 Task: Look for space in Nsanje, Malawi from 8th June, 2023 to 19th June, 2023 for 1 adult in price range Rs.5000 to Rs.12000. Place can be shared room with 1  bedroom having 1 bed and 1 bathroom. Property type can be house, flat, guest house, hotel. Booking option can be shelf check-in. Required host language is English.
Action: Mouse moved to (467, 99)
Screenshot: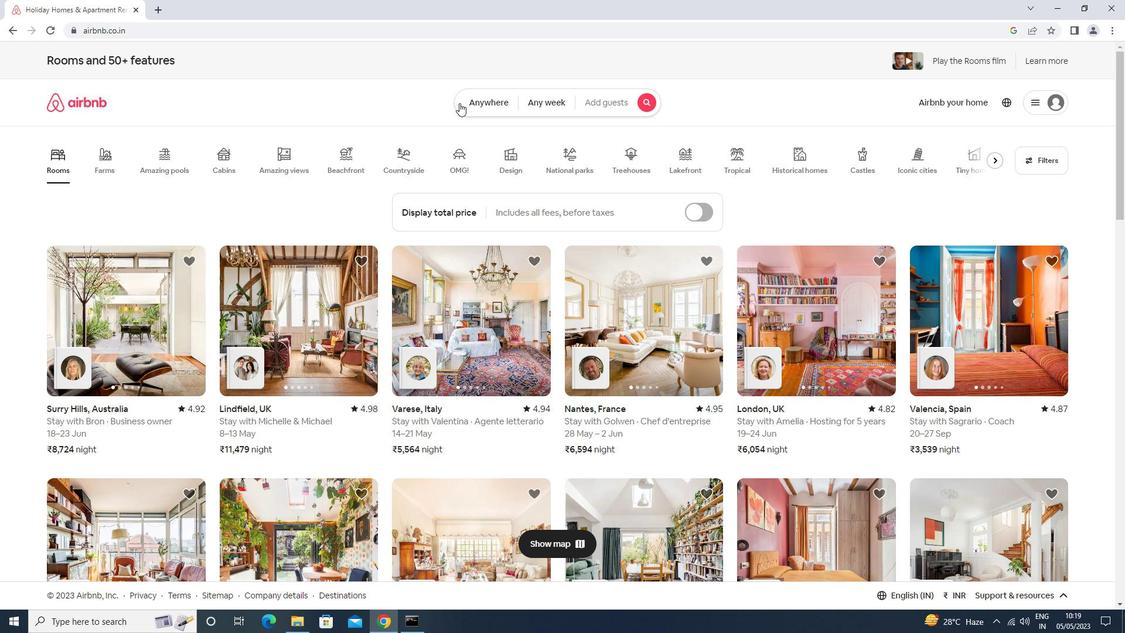 
Action: Mouse pressed left at (467, 99)
Screenshot: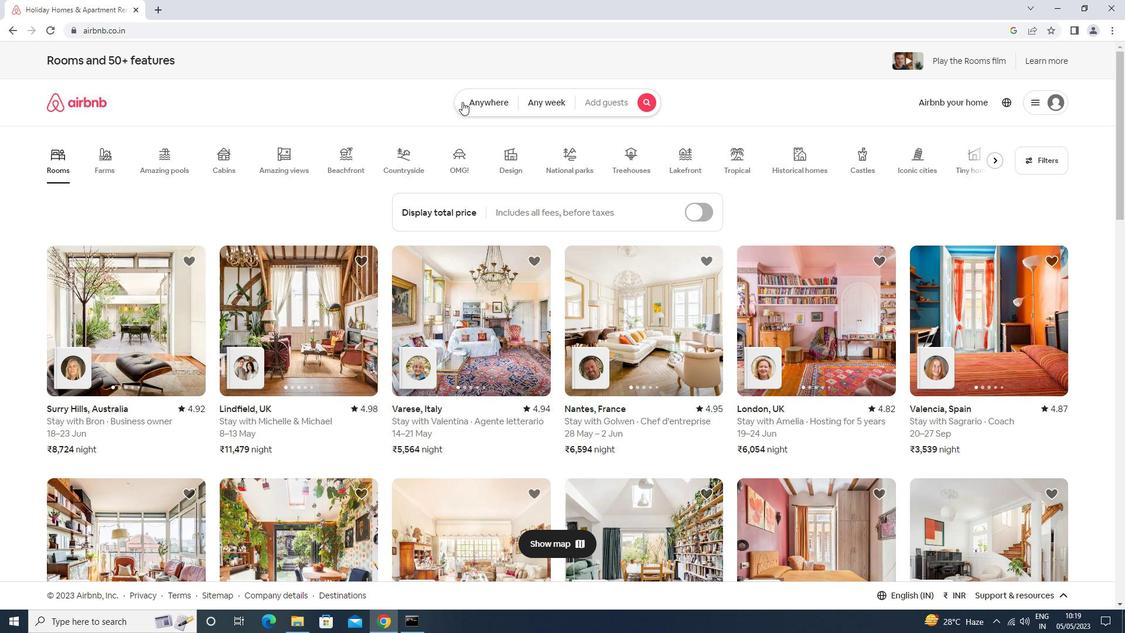 
Action: Mouse moved to (399, 153)
Screenshot: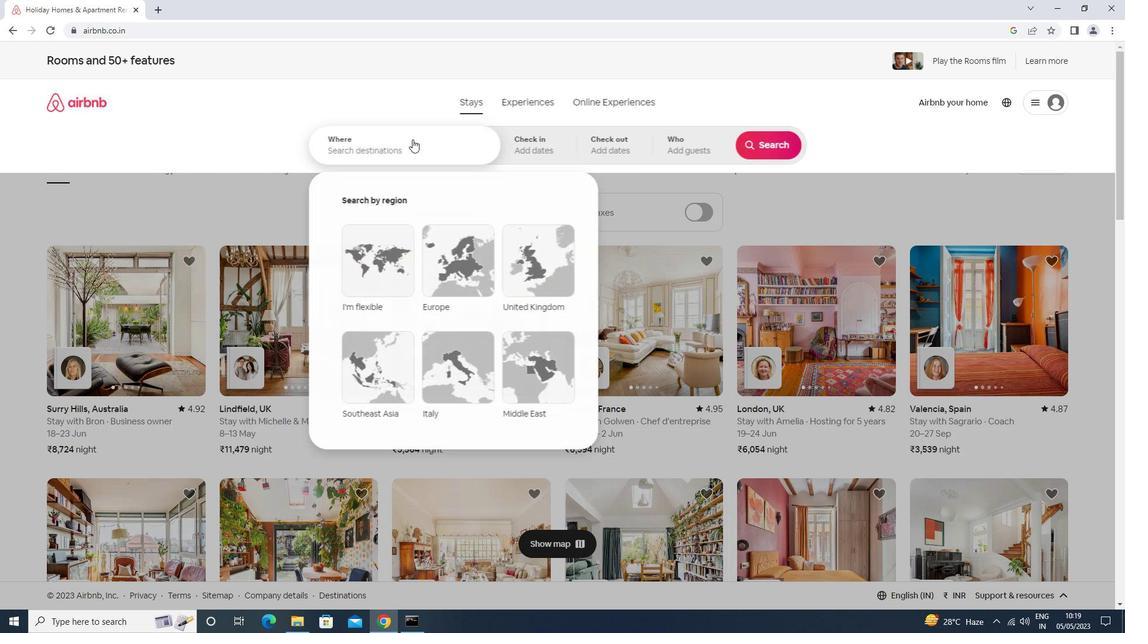 
Action: Mouse pressed left at (399, 153)
Screenshot: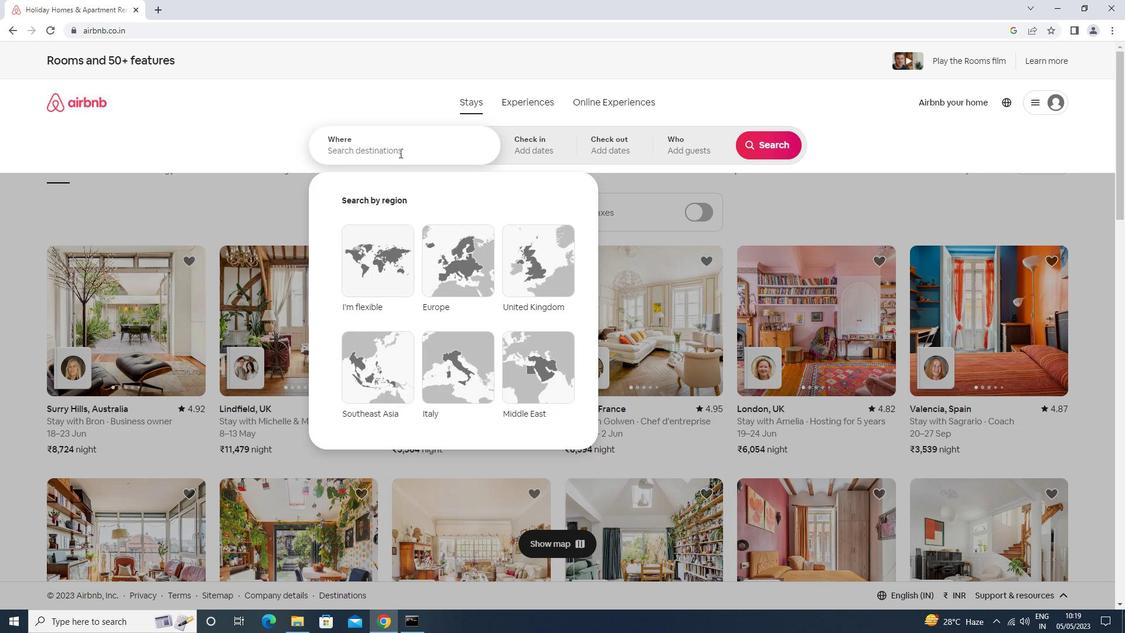 
Action: Mouse moved to (399, 153)
Screenshot: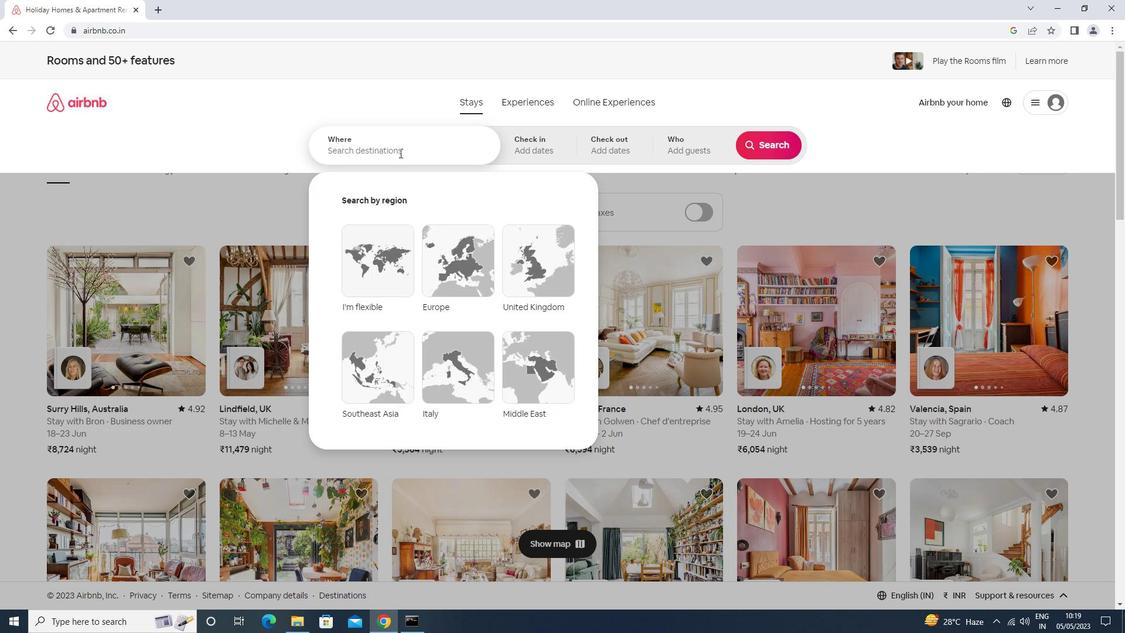 
Action: Key pressed nsanje<Key.down><Key.enter>
Screenshot: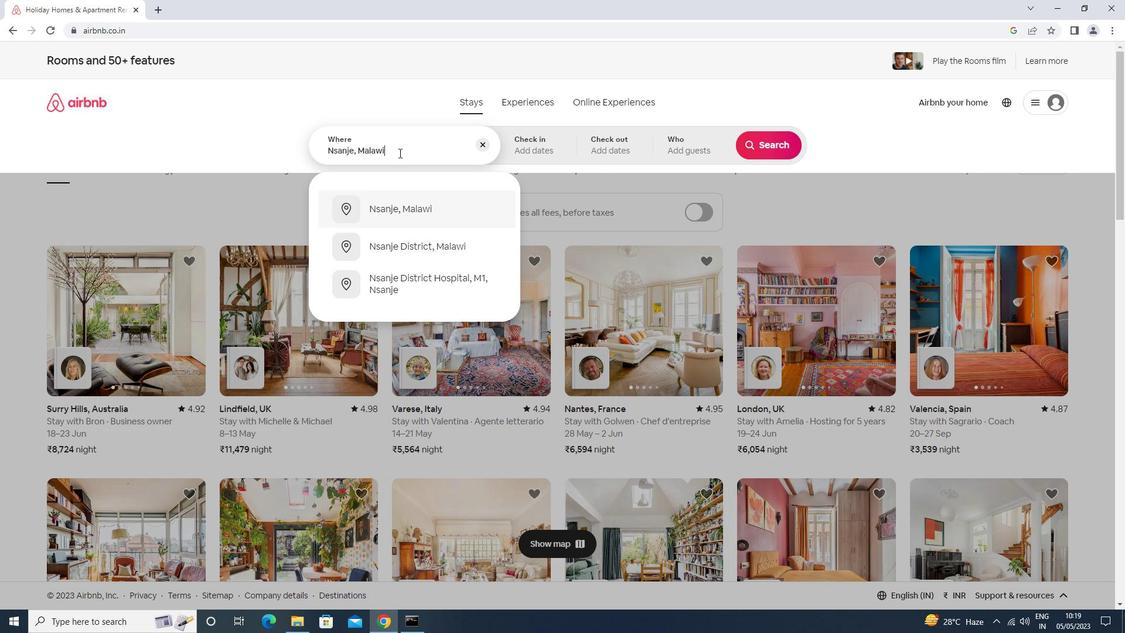 
Action: Mouse moved to (696, 318)
Screenshot: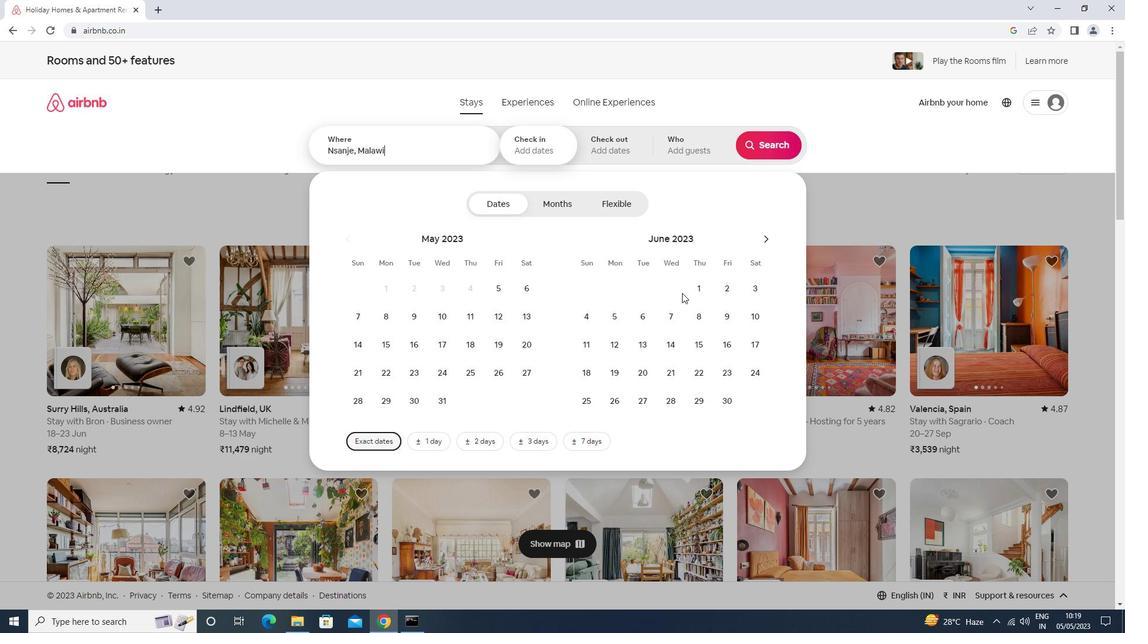 
Action: Mouse pressed left at (696, 318)
Screenshot: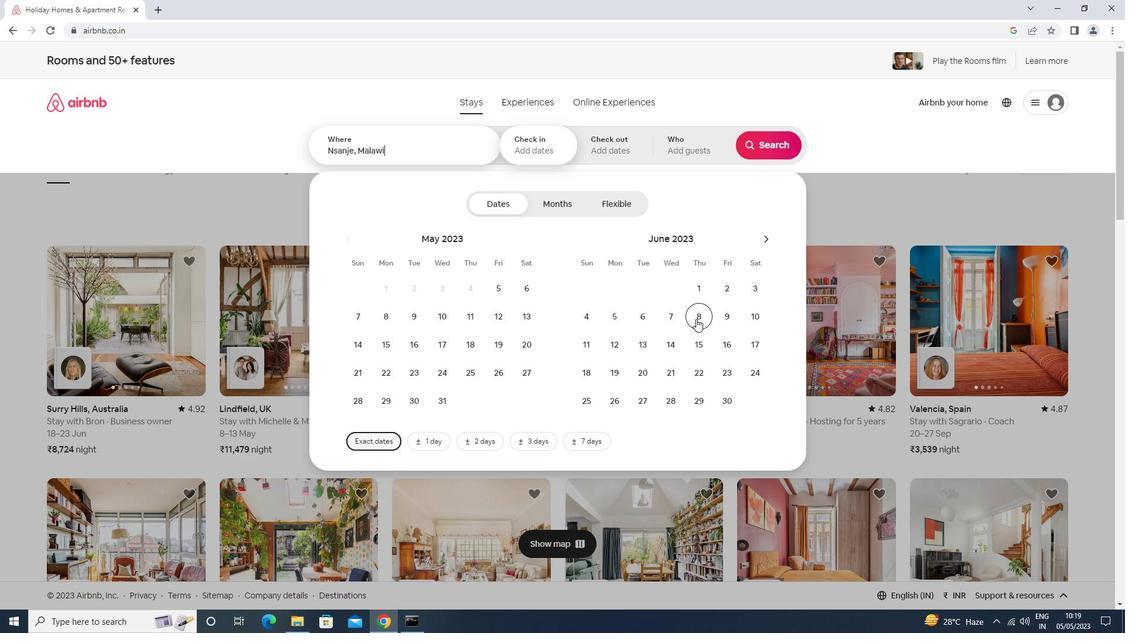
Action: Mouse moved to (620, 379)
Screenshot: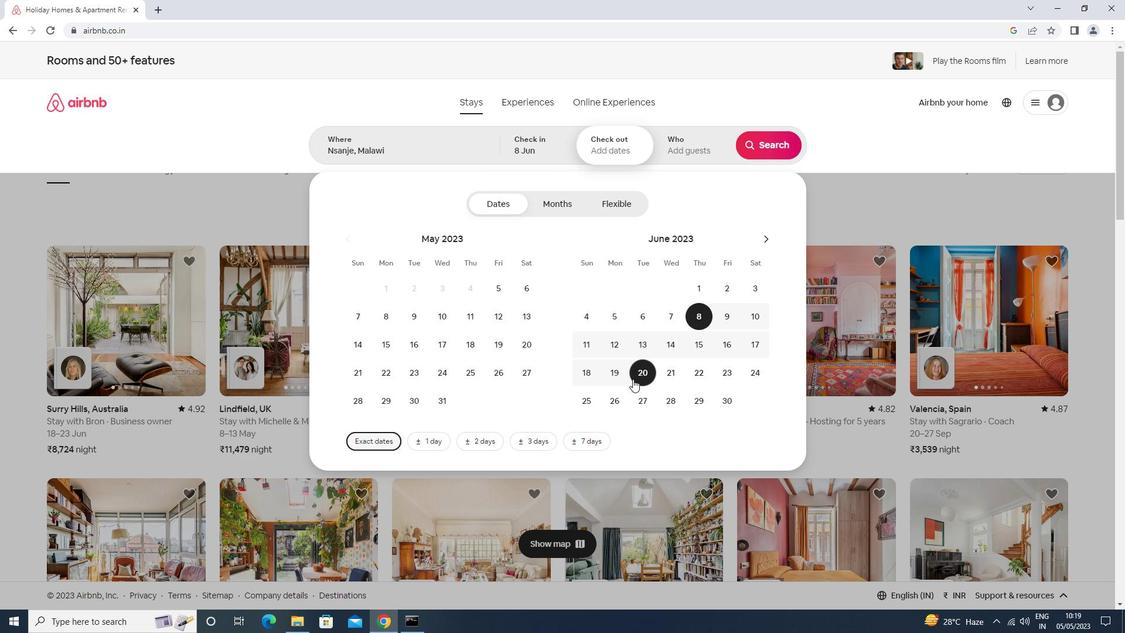 
Action: Mouse pressed left at (620, 379)
Screenshot: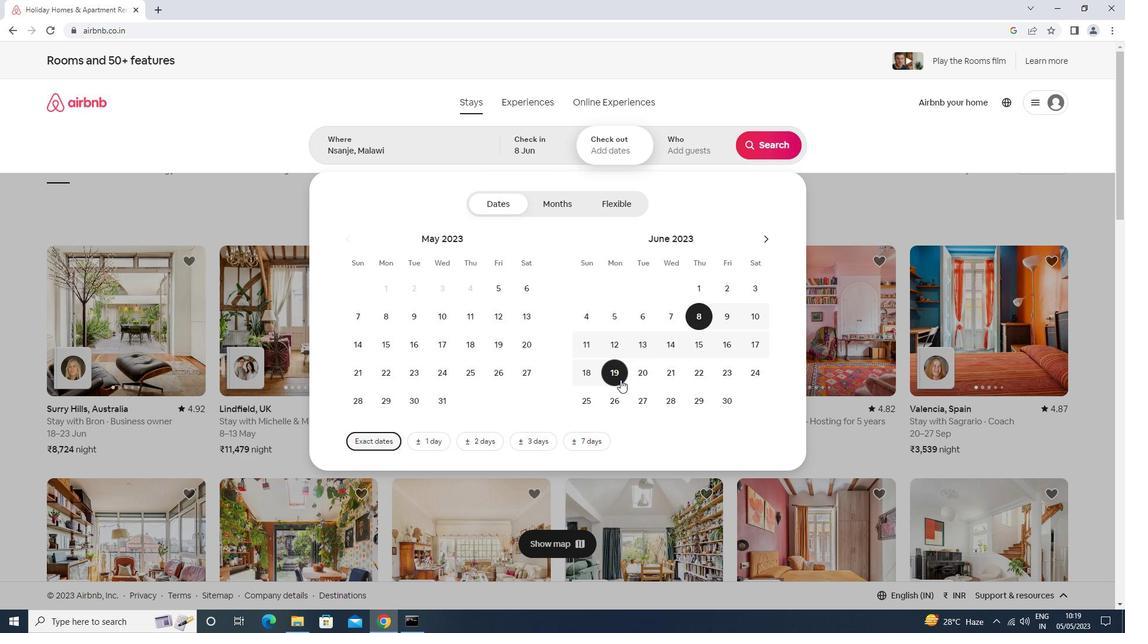 
Action: Mouse moved to (687, 154)
Screenshot: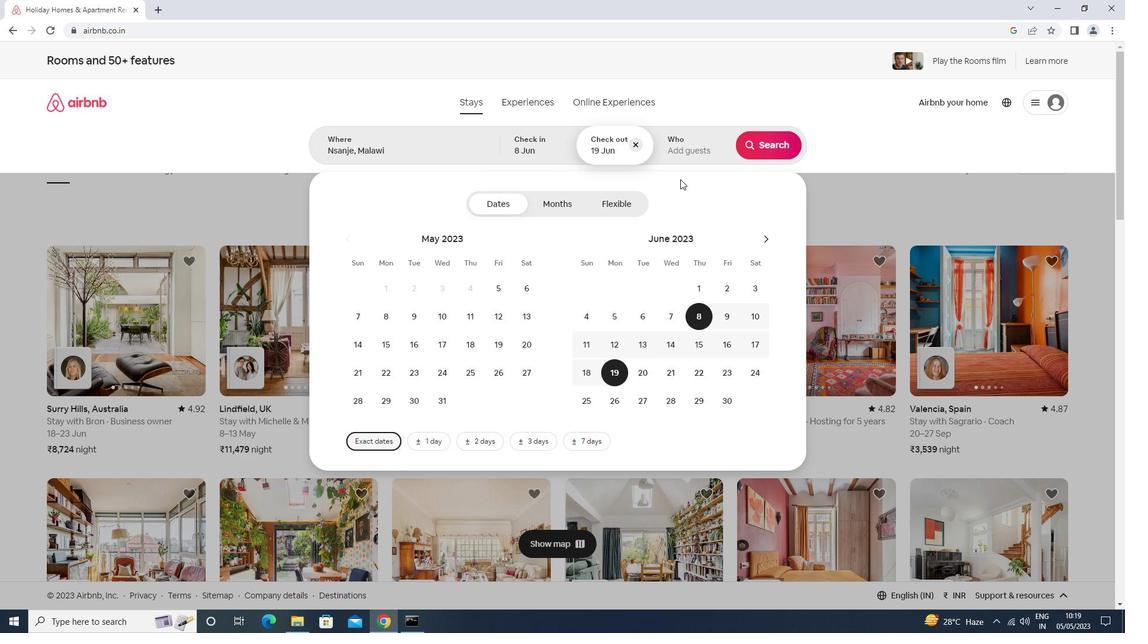 
Action: Mouse pressed left at (687, 154)
Screenshot: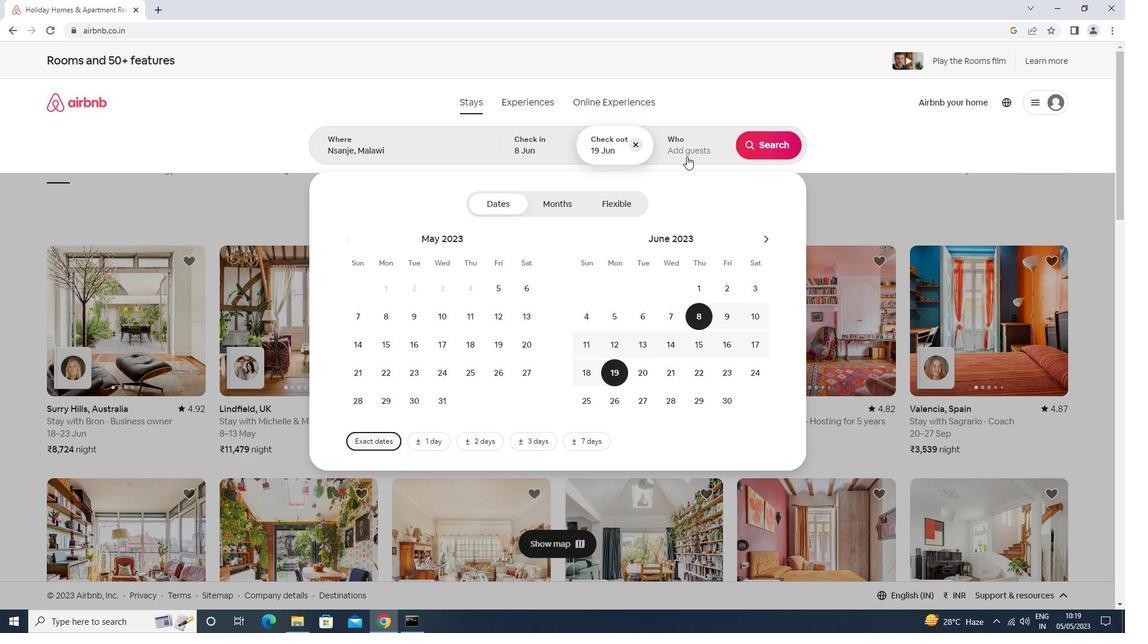 
Action: Mouse moved to (769, 202)
Screenshot: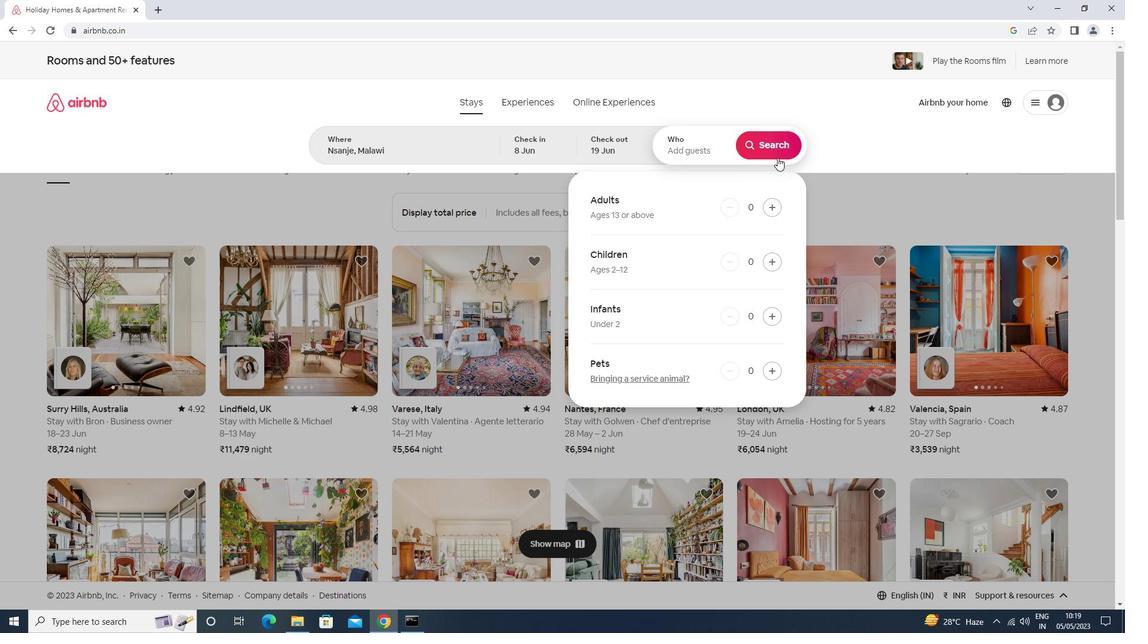 
Action: Mouse pressed left at (769, 202)
Screenshot: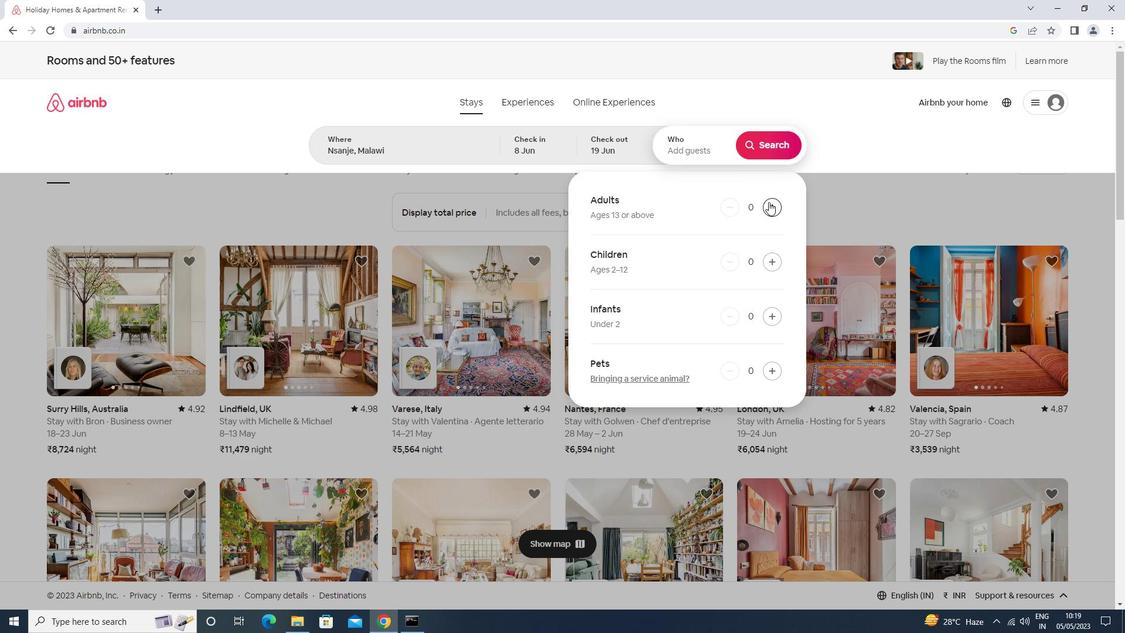 
Action: Mouse moved to (760, 137)
Screenshot: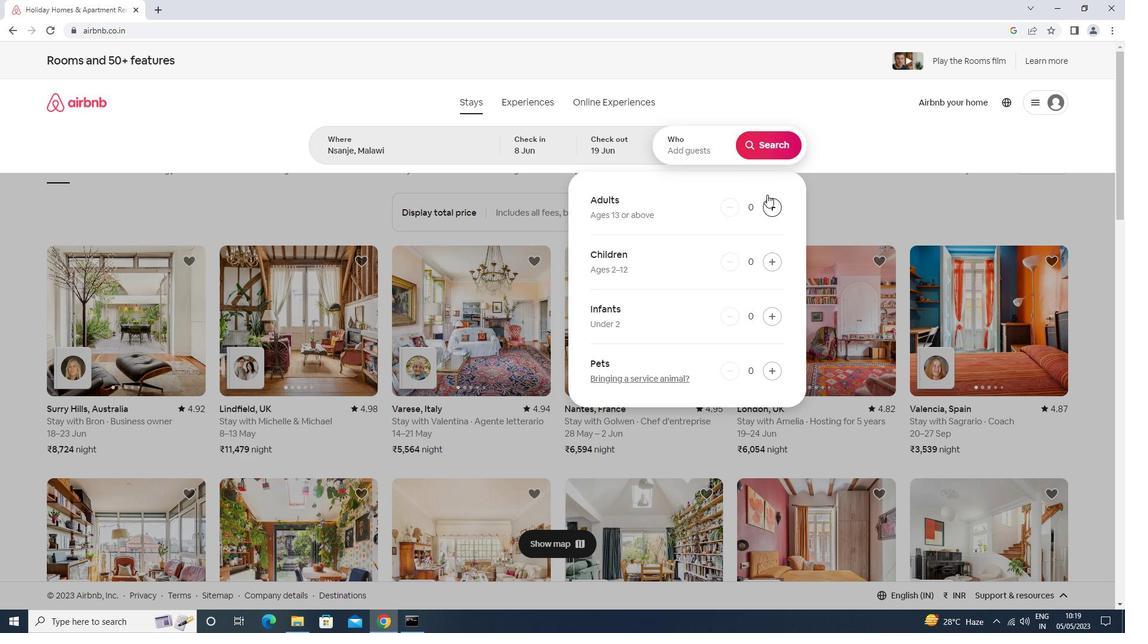 
Action: Mouse pressed left at (760, 137)
Screenshot: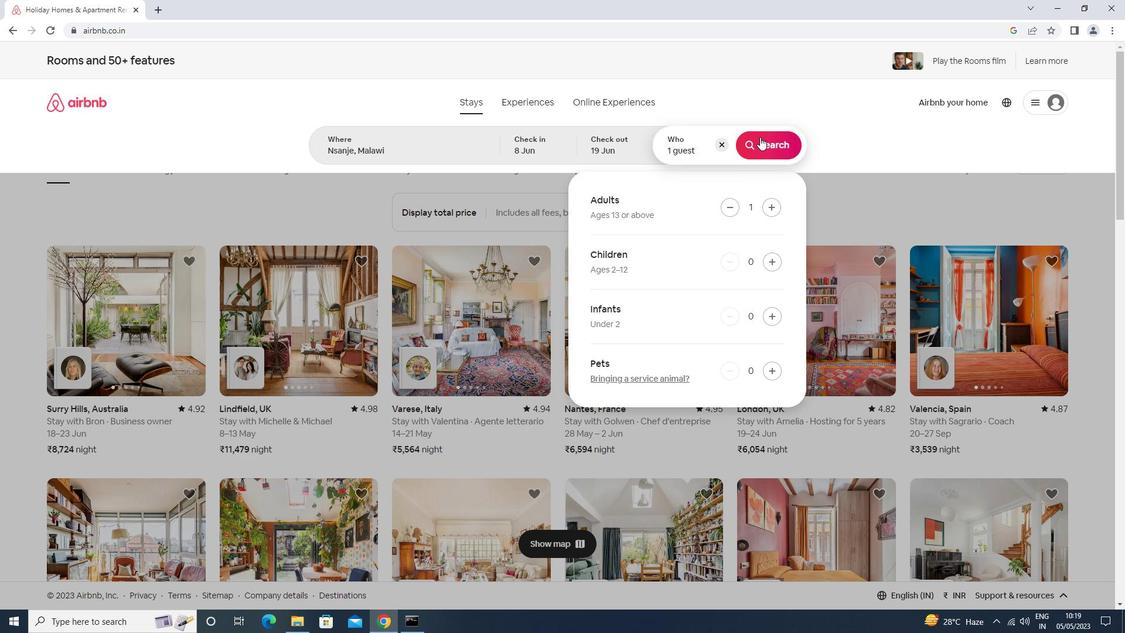 
Action: Mouse moved to (1060, 107)
Screenshot: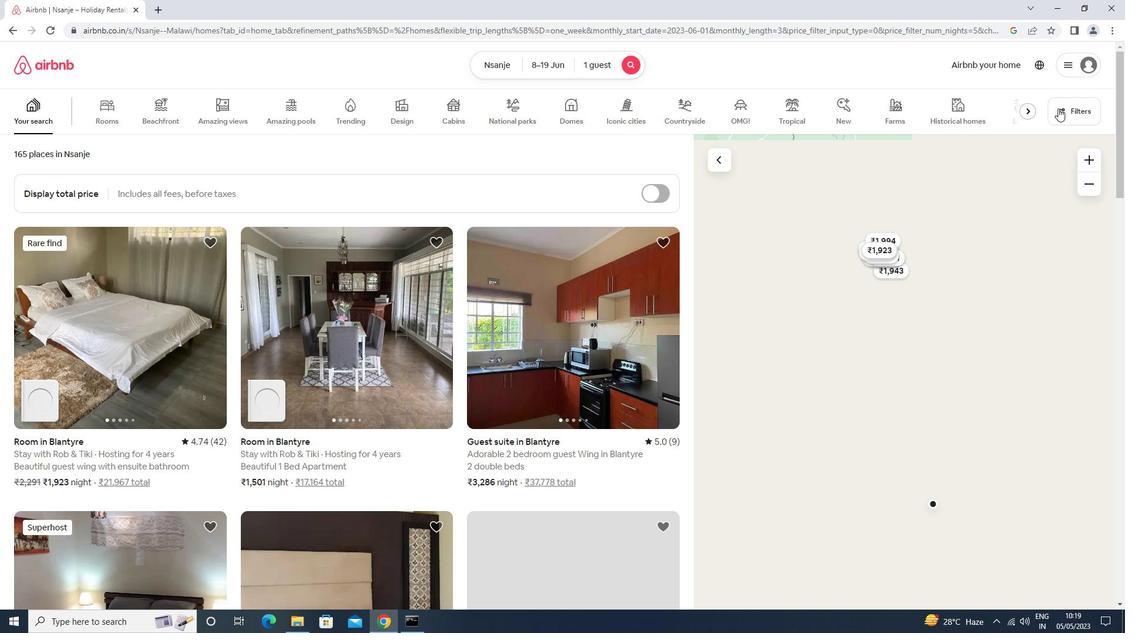 
Action: Mouse pressed left at (1060, 107)
Screenshot: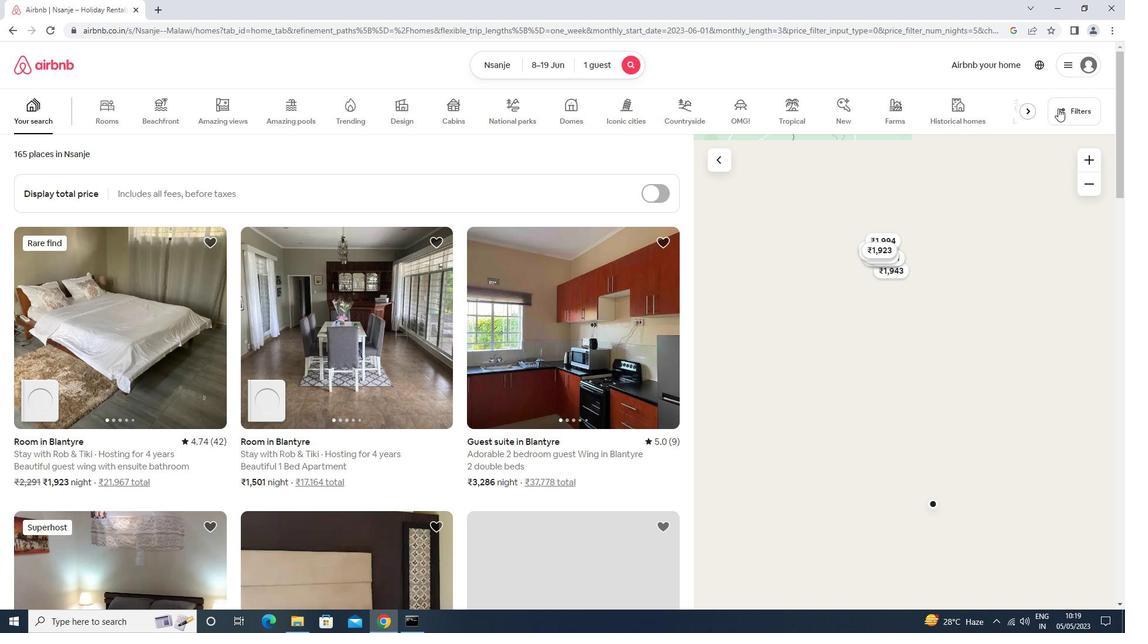 
Action: Mouse moved to (437, 397)
Screenshot: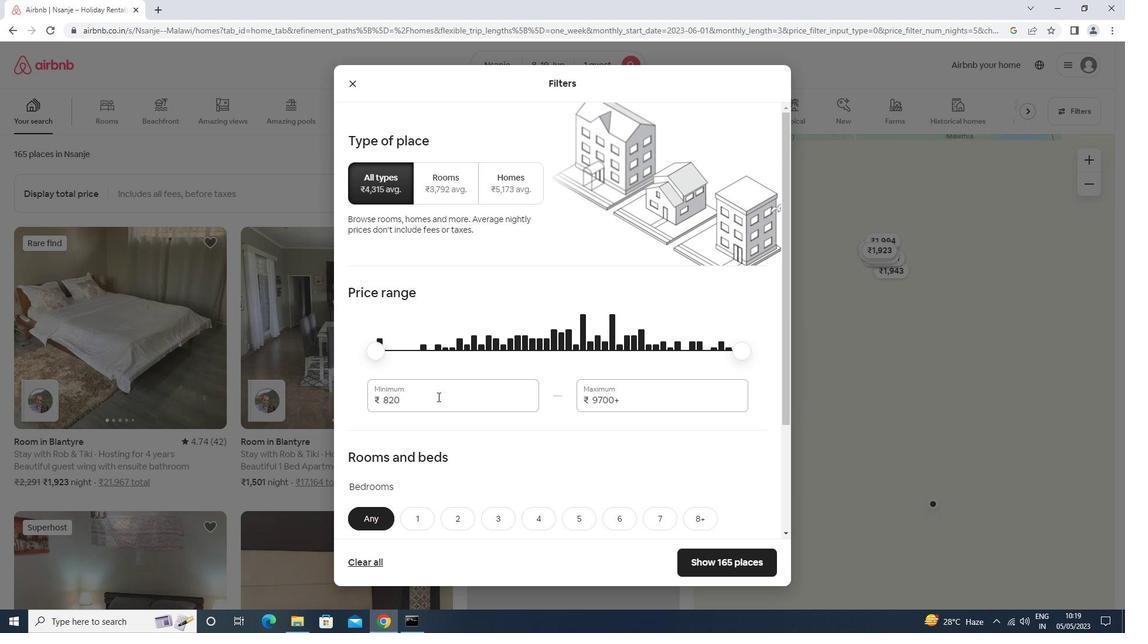 
Action: Mouse pressed left at (437, 397)
Screenshot: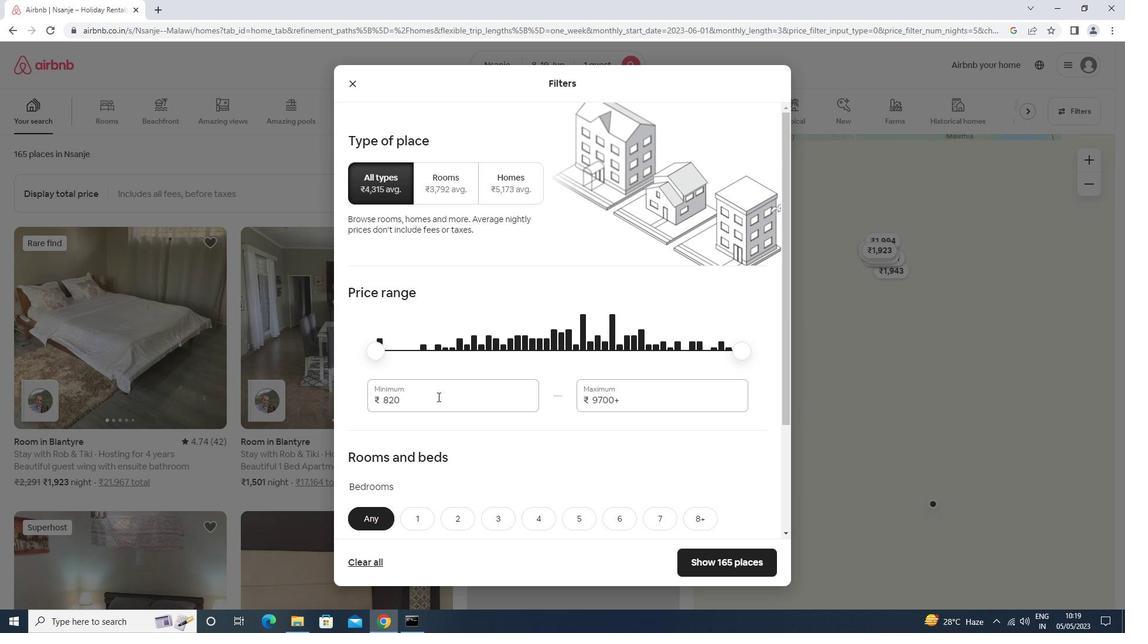 
Action: Mouse moved to (432, 403)
Screenshot: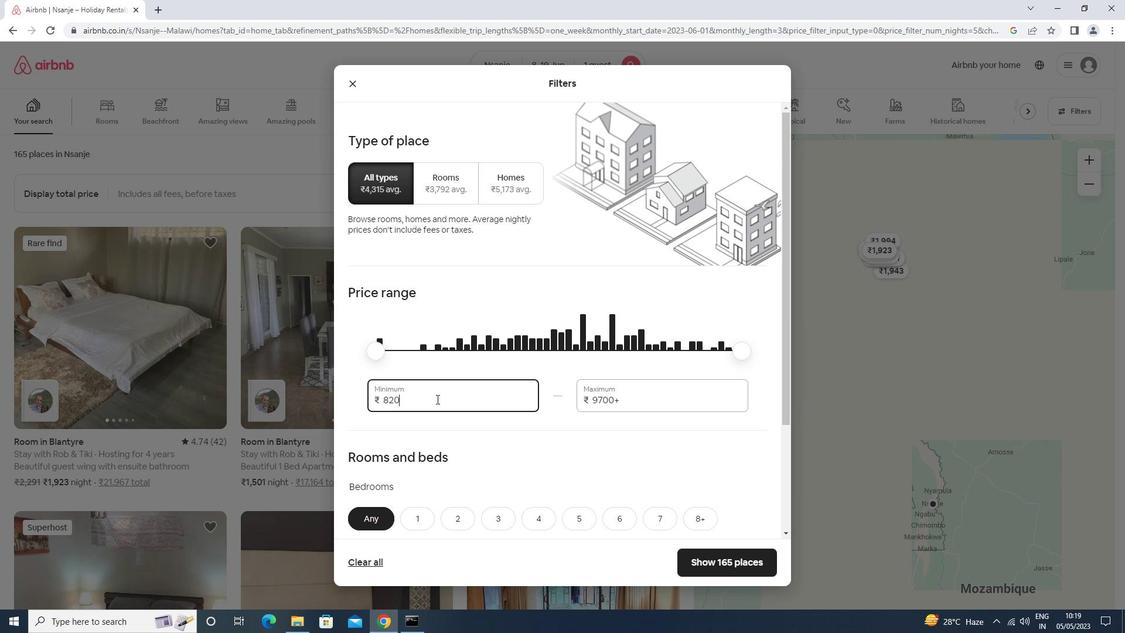 
Action: Key pressed <Key.backspace><Key.backspace><Key.backspace>5000<Key.tab>12000
Screenshot: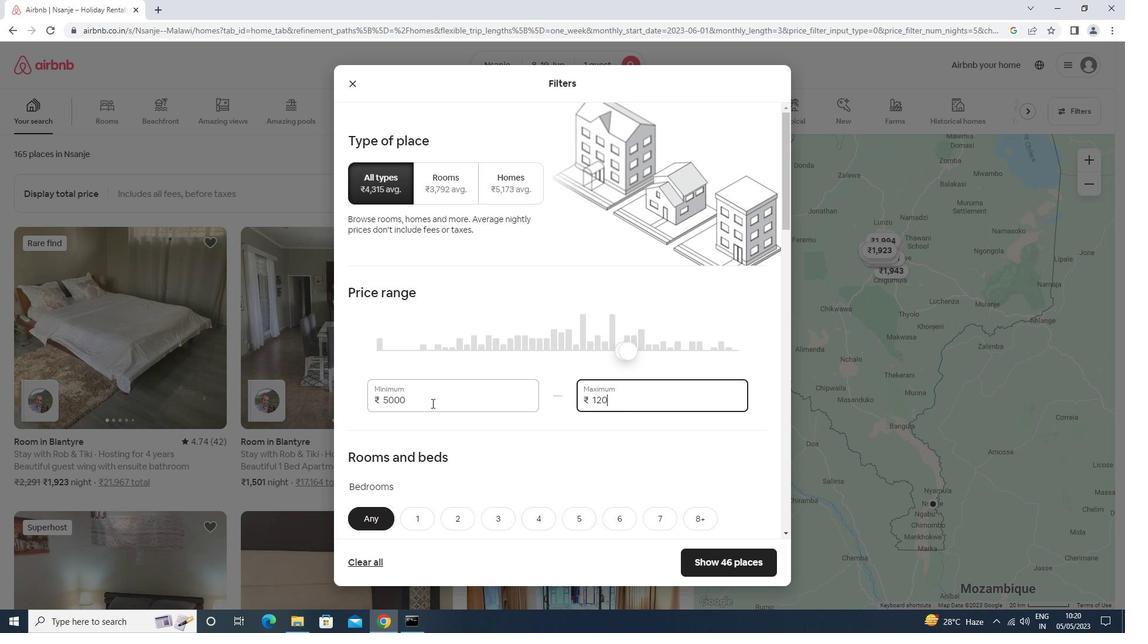 
Action: Mouse scrolled (432, 402) with delta (0, 0)
Screenshot: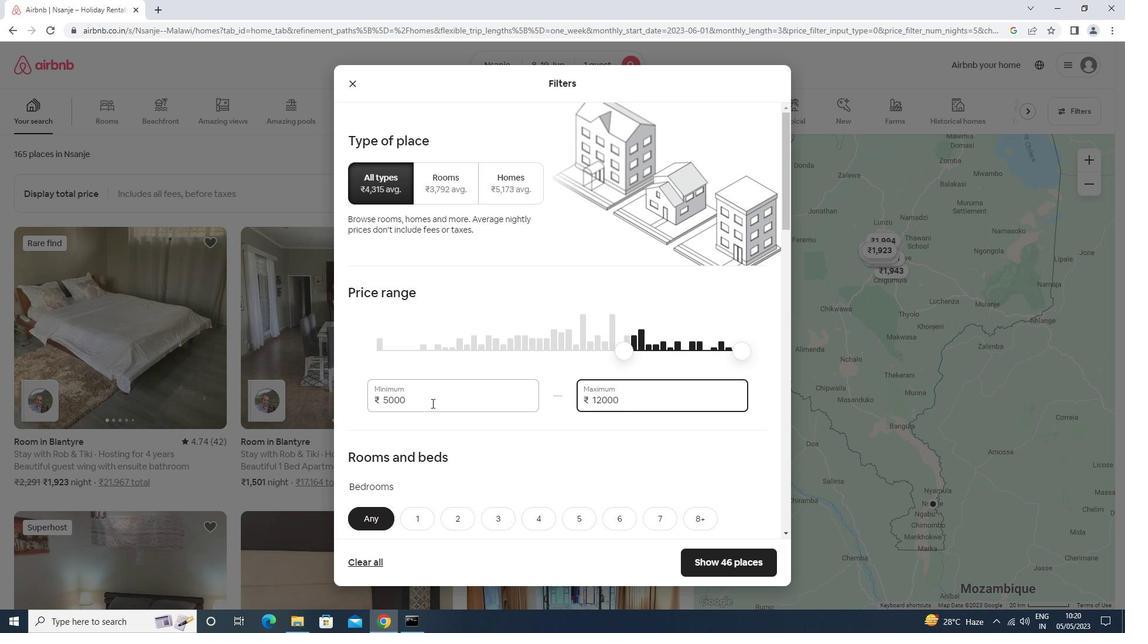 
Action: Mouse scrolled (432, 402) with delta (0, 0)
Screenshot: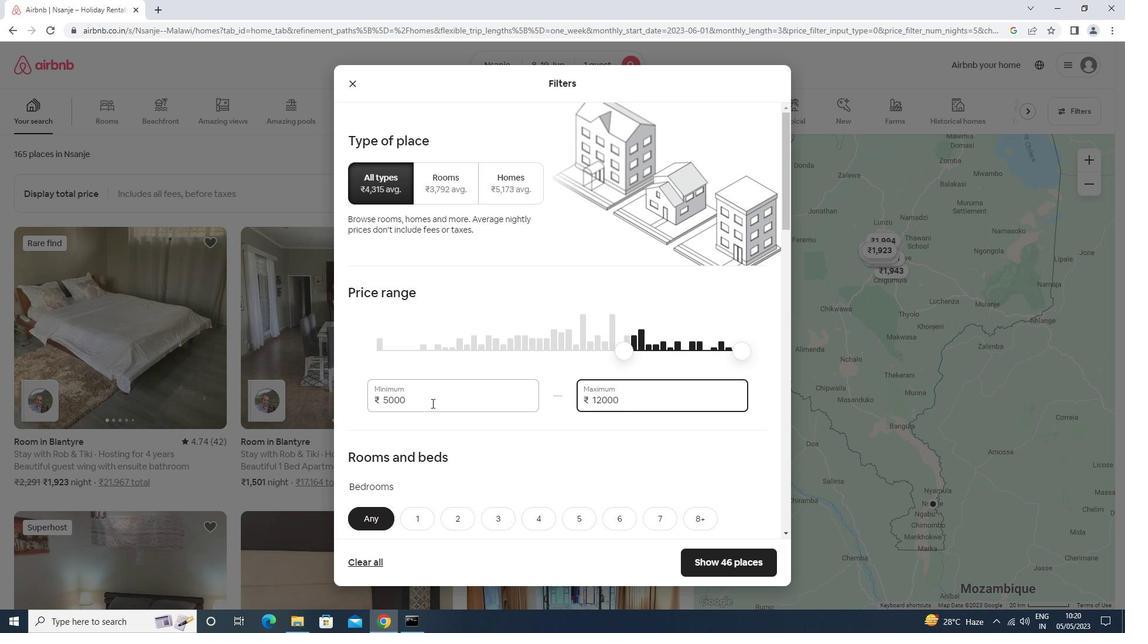 
Action: Mouse scrolled (432, 402) with delta (0, 0)
Screenshot: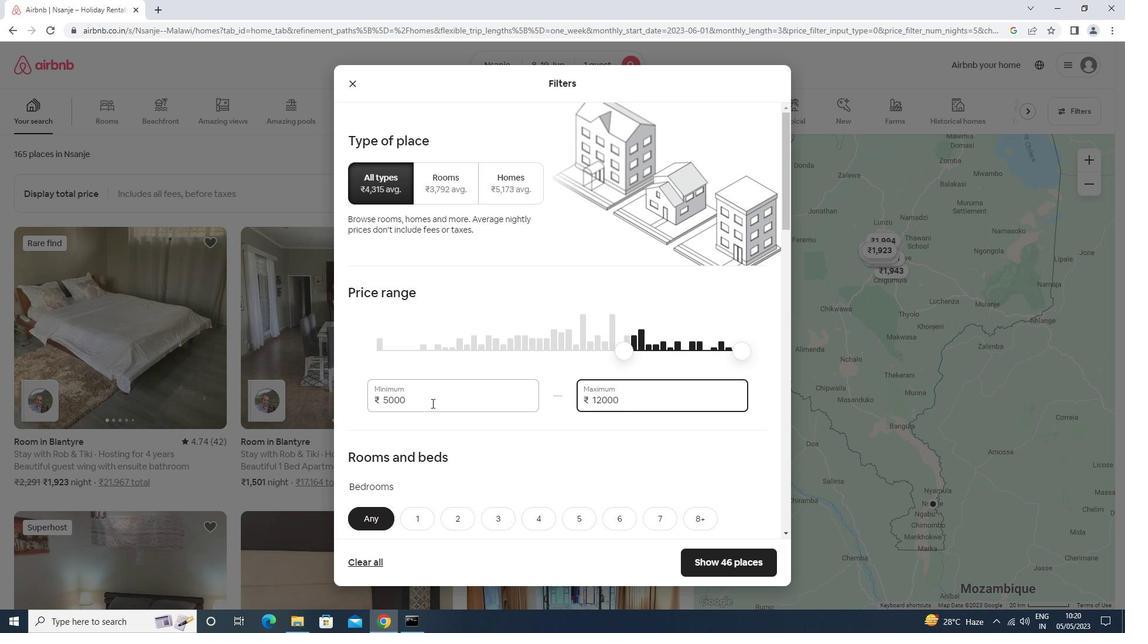
Action: Mouse moved to (425, 349)
Screenshot: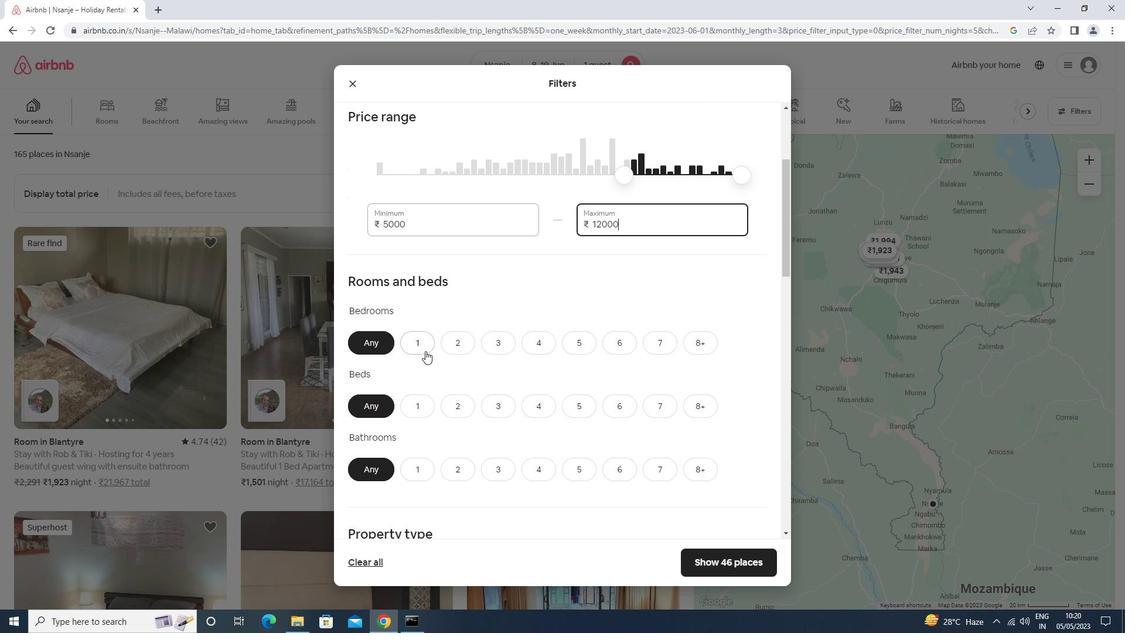 
Action: Mouse pressed left at (425, 349)
Screenshot: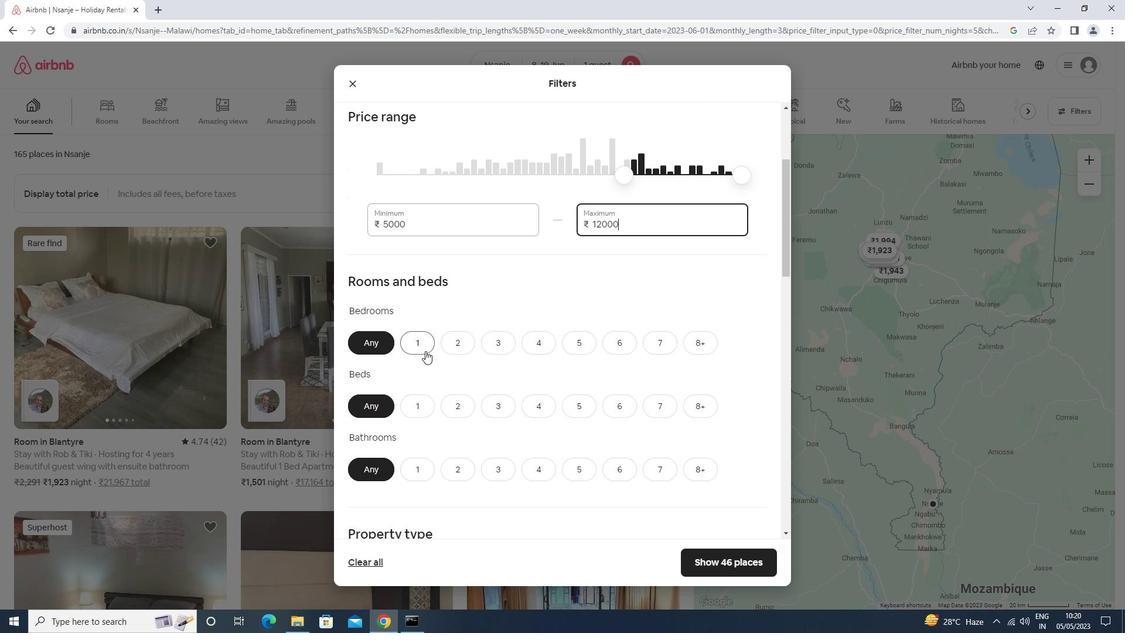 
Action: Mouse moved to (416, 413)
Screenshot: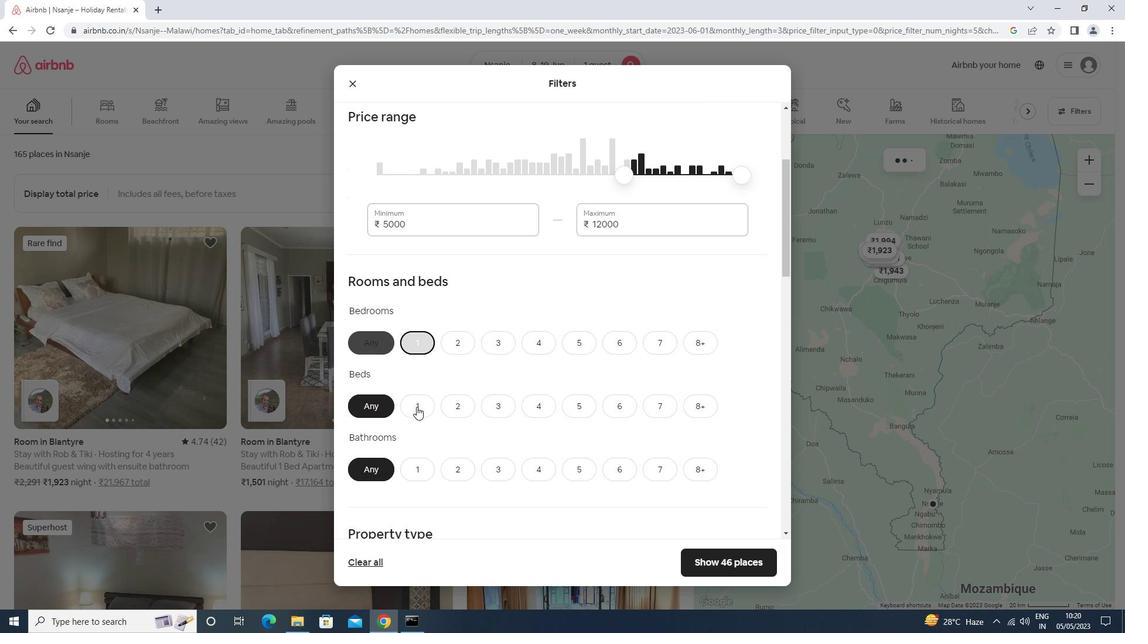
Action: Mouse pressed left at (416, 413)
Screenshot: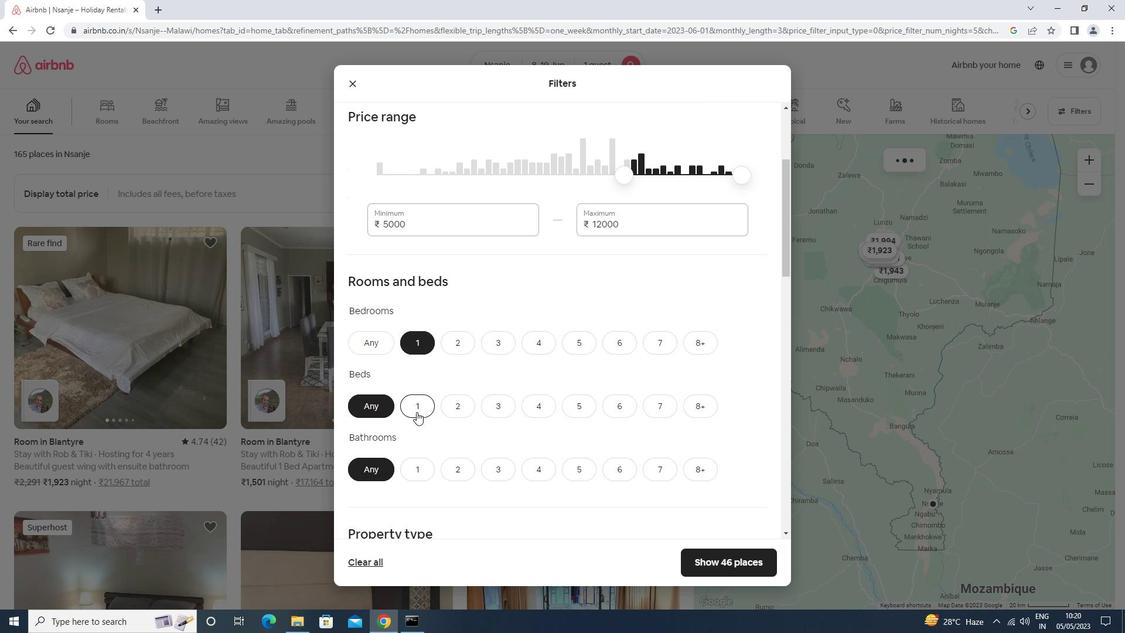 
Action: Mouse moved to (422, 469)
Screenshot: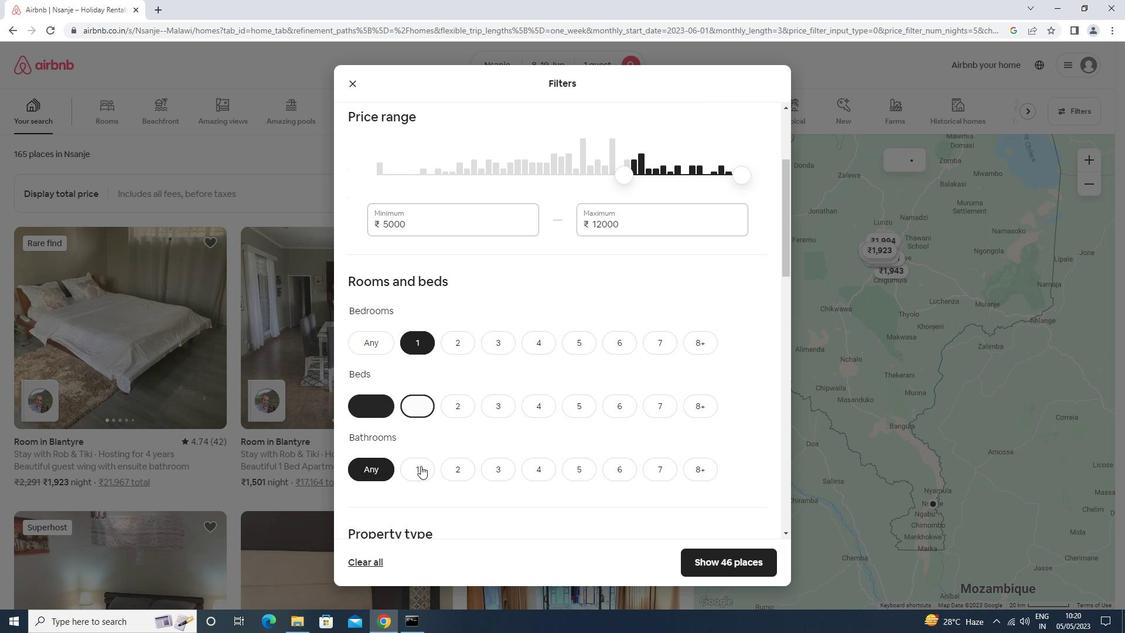 
Action: Mouse pressed left at (422, 469)
Screenshot: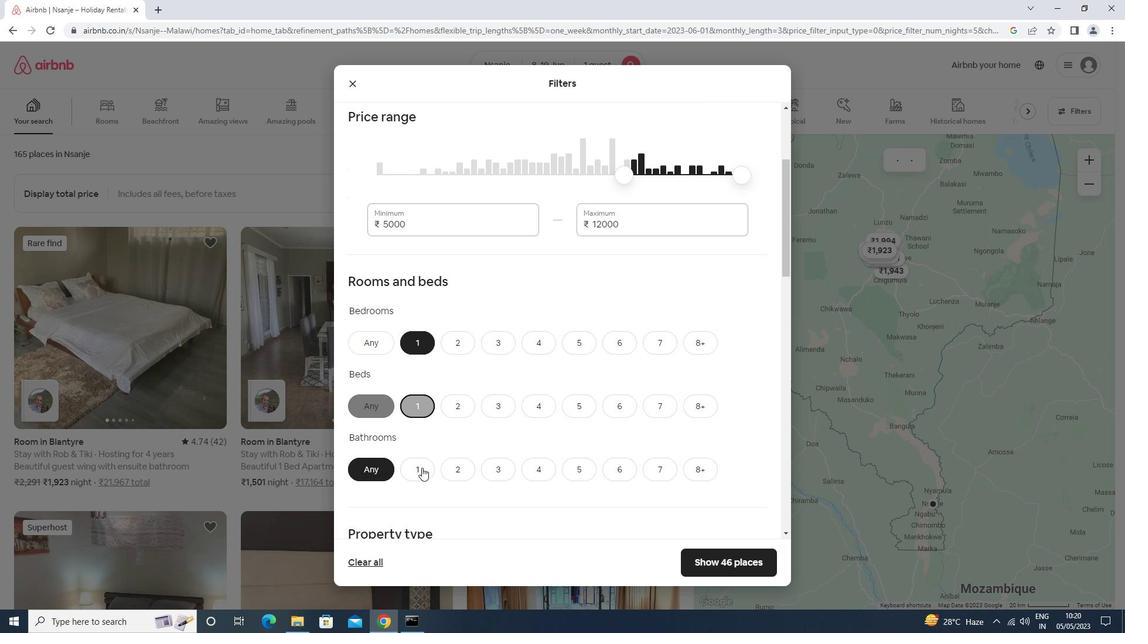 
Action: Mouse moved to (413, 450)
Screenshot: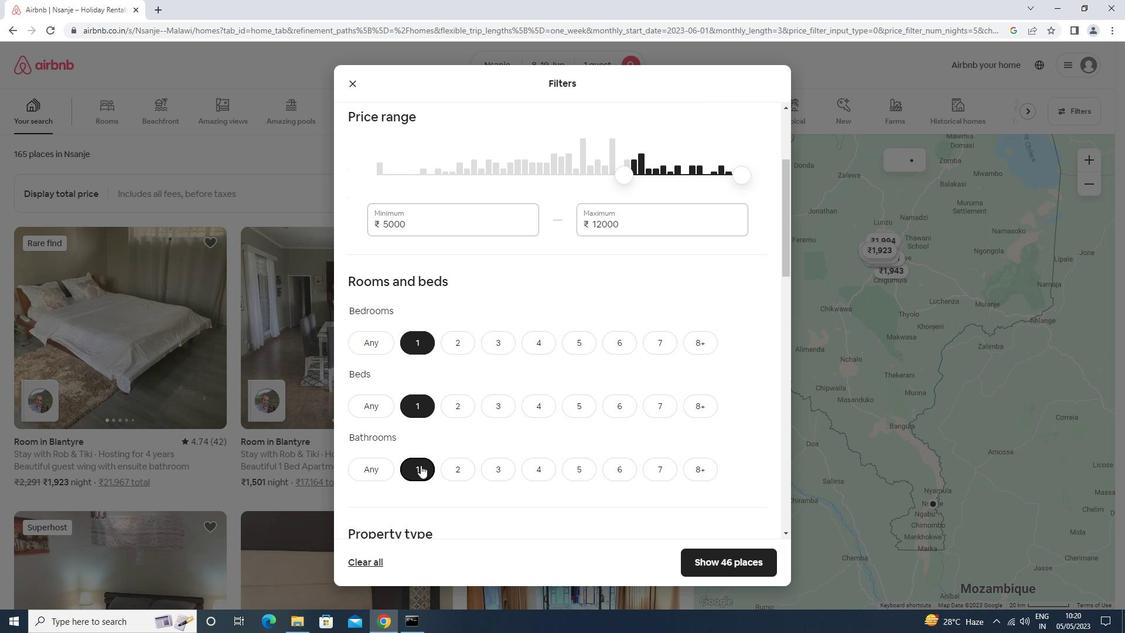 
Action: Mouse scrolled (413, 450) with delta (0, 0)
Screenshot: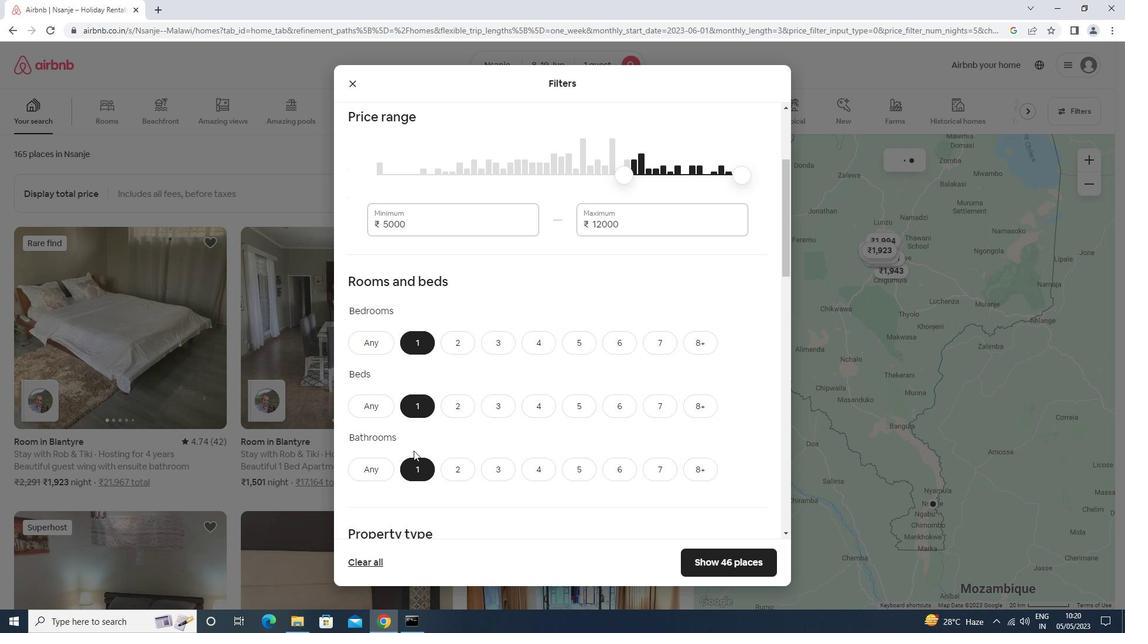 
Action: Mouse scrolled (413, 450) with delta (0, 0)
Screenshot: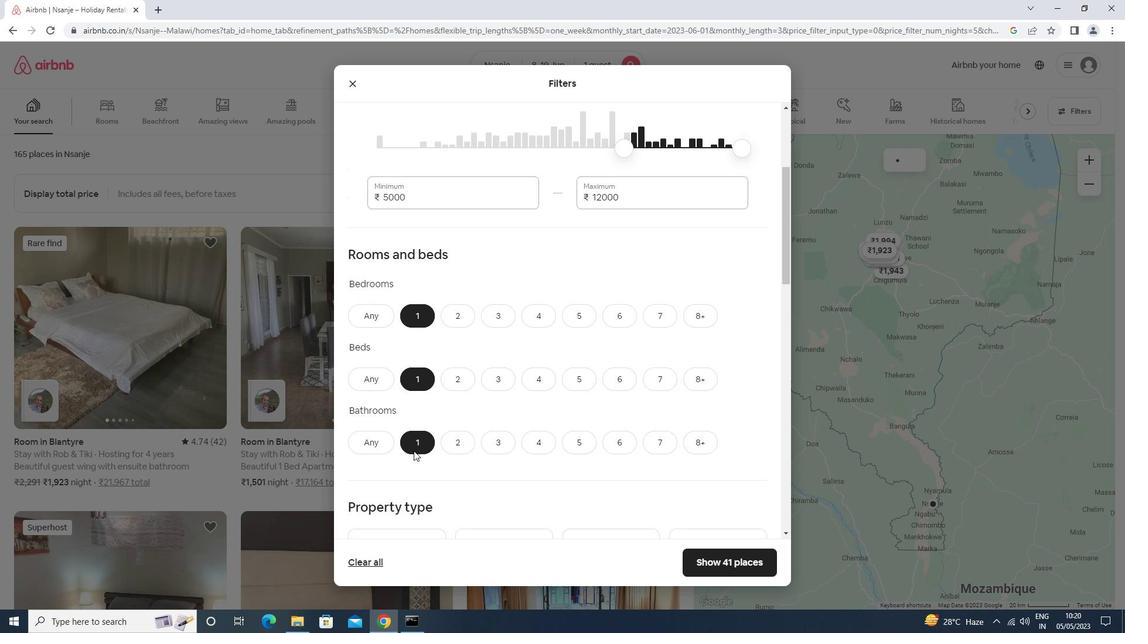 
Action: Mouse scrolled (413, 450) with delta (0, 0)
Screenshot: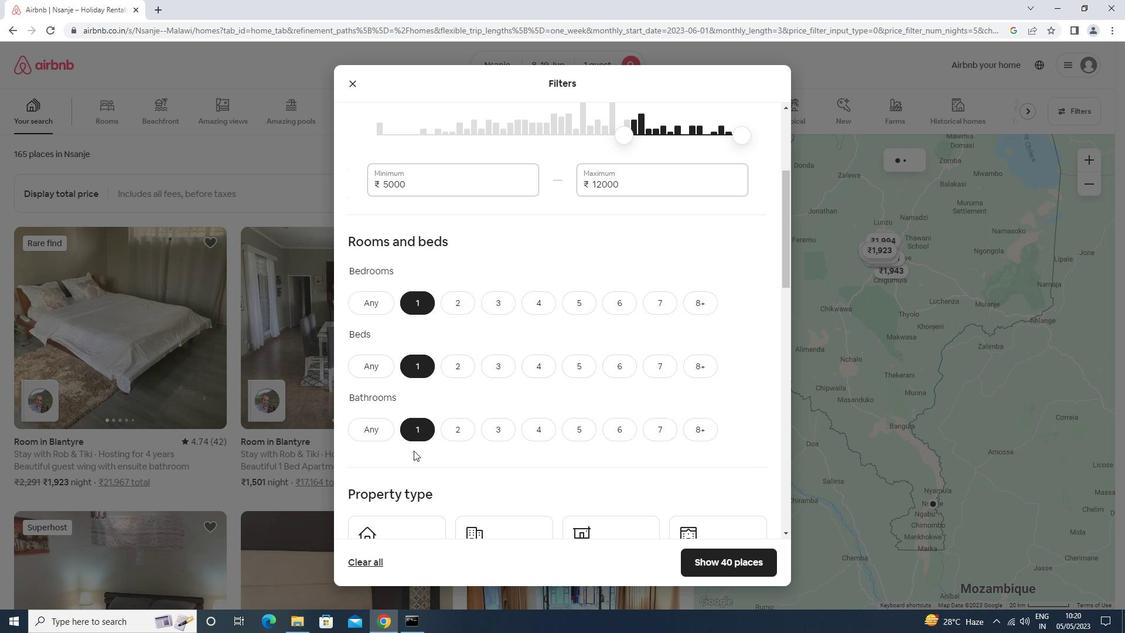 
Action: Mouse scrolled (413, 450) with delta (0, 0)
Screenshot: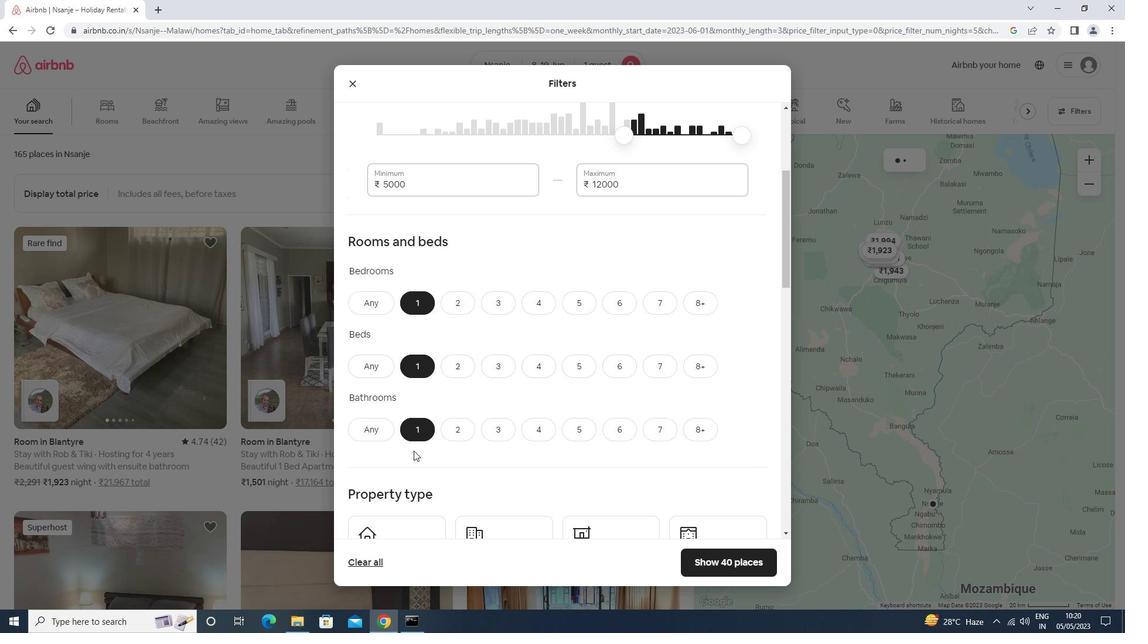 
Action: Mouse moved to (405, 372)
Screenshot: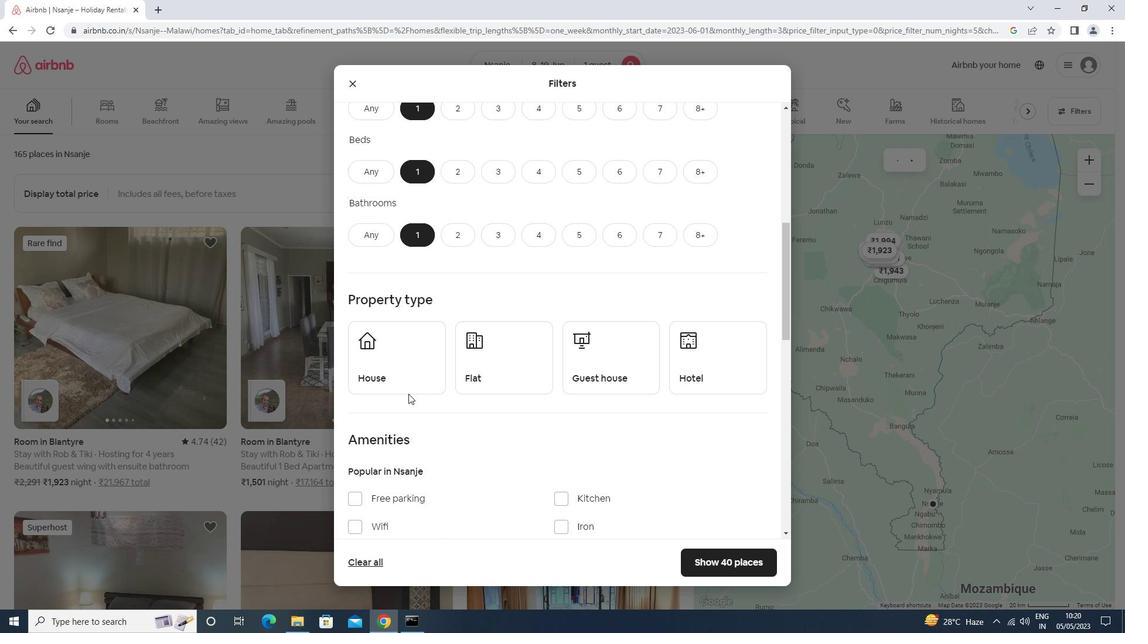 
Action: Mouse pressed left at (405, 372)
Screenshot: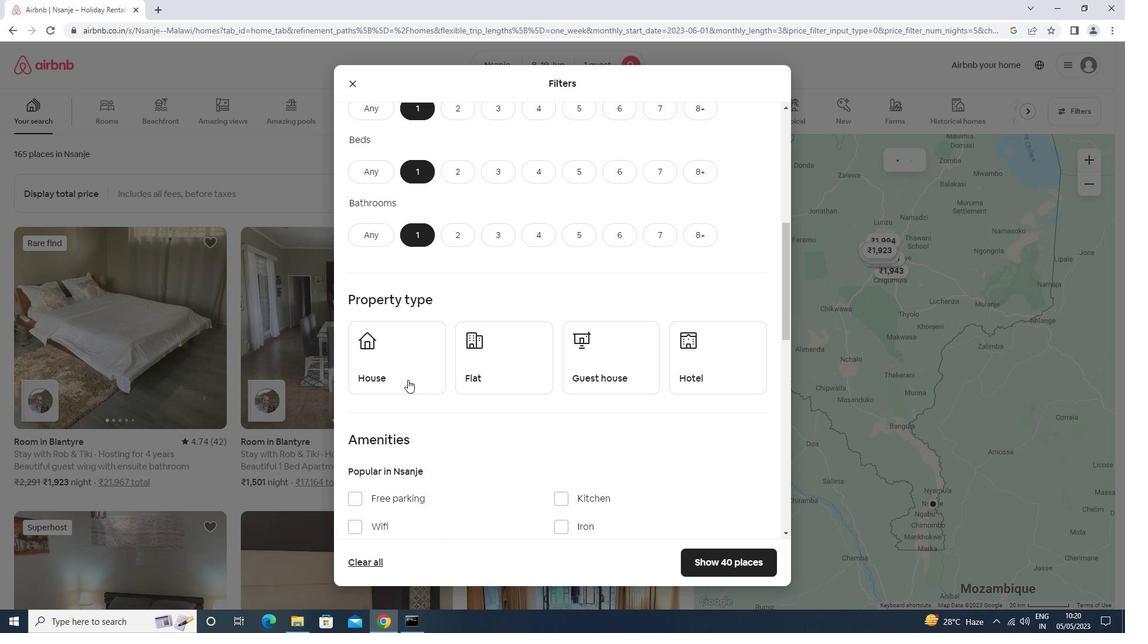 
Action: Mouse moved to (490, 368)
Screenshot: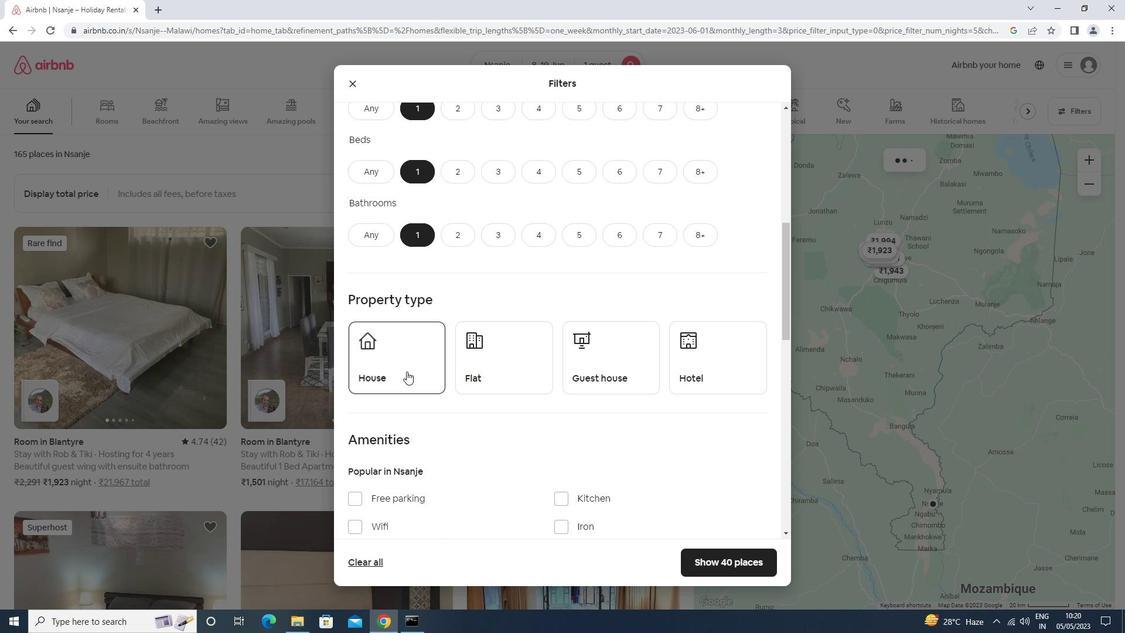 
Action: Mouse pressed left at (490, 368)
Screenshot: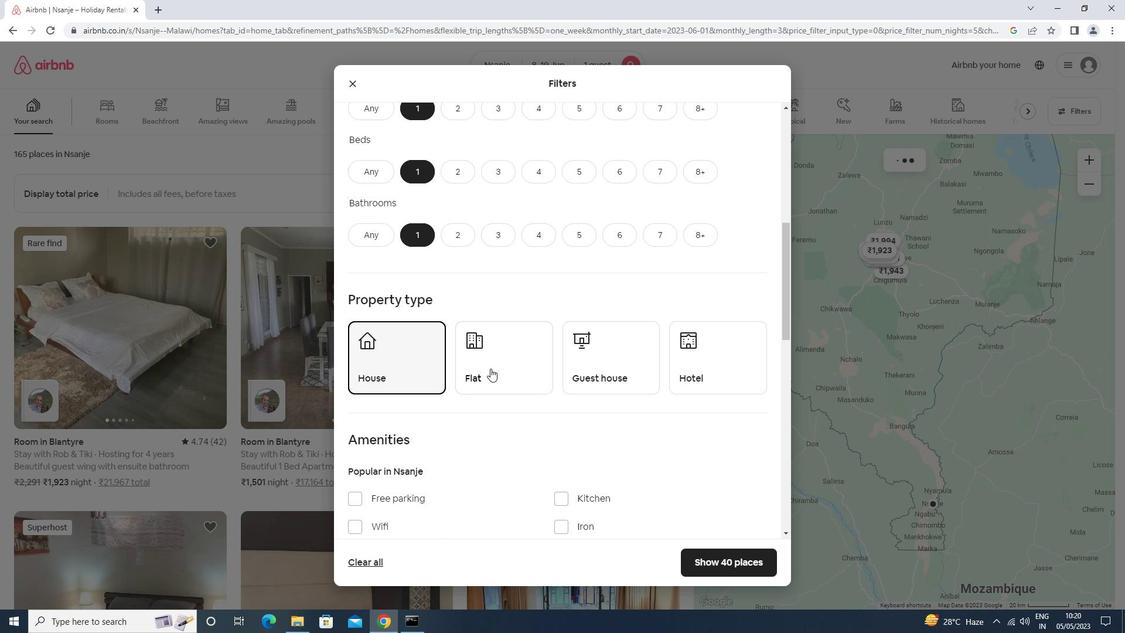 
Action: Mouse moved to (616, 372)
Screenshot: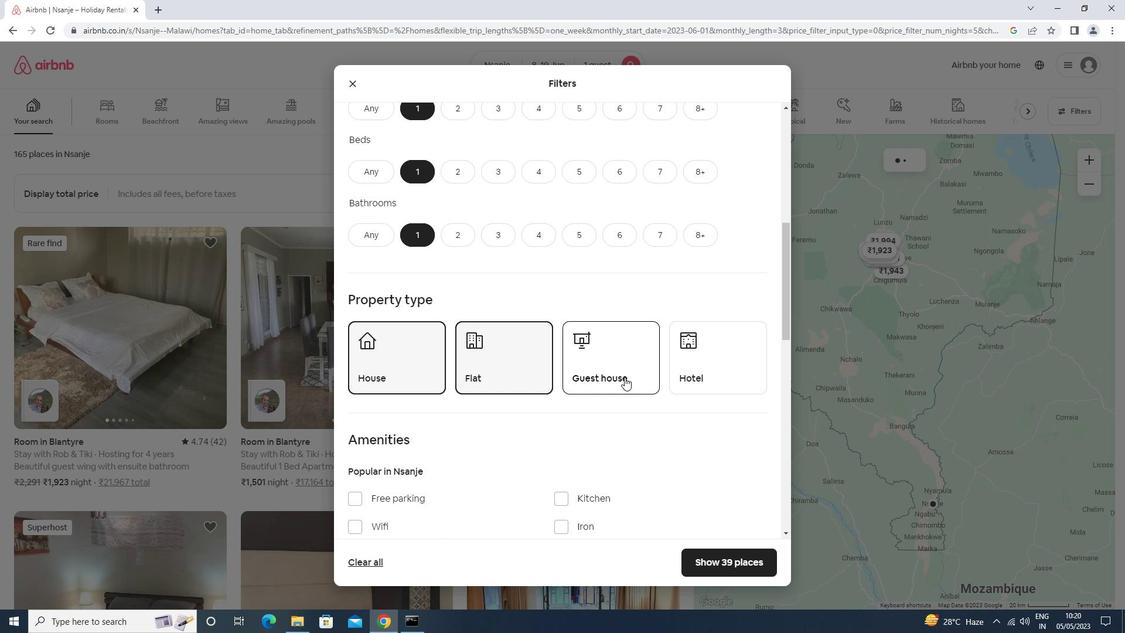 
Action: Mouse pressed left at (616, 372)
Screenshot: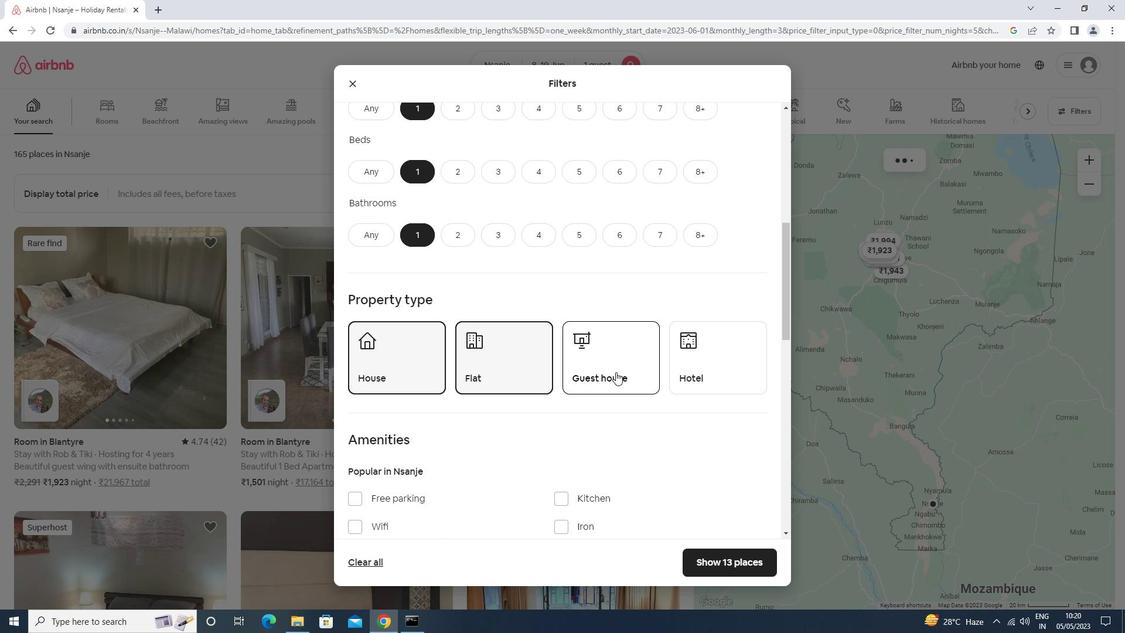 
Action: Mouse moved to (616, 372)
Screenshot: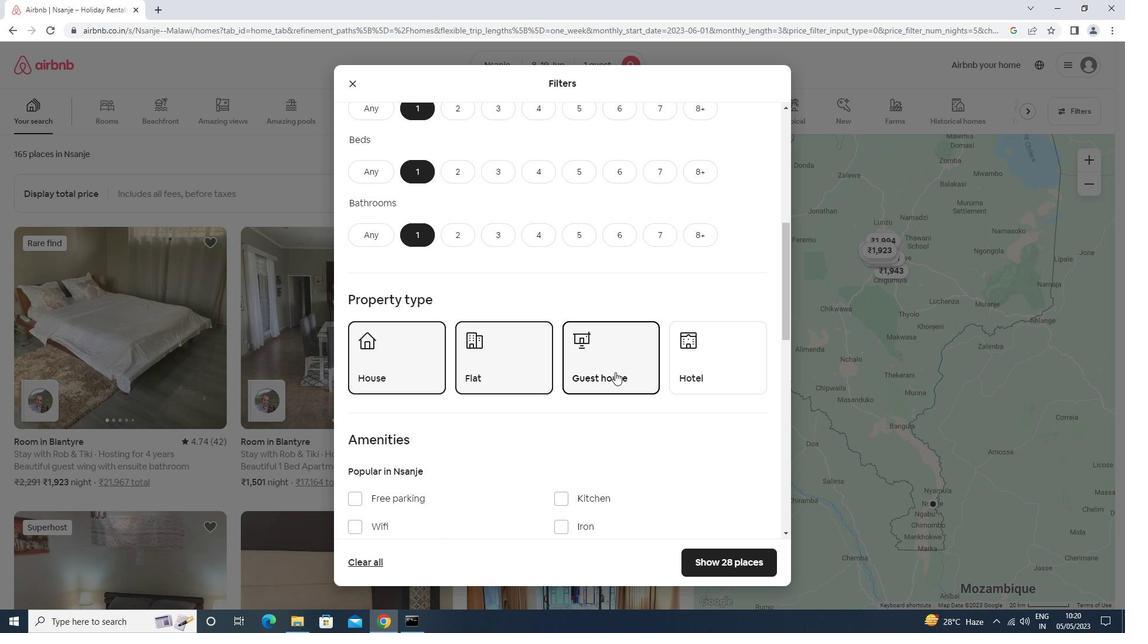 
Action: Mouse scrolled (616, 371) with delta (0, 0)
Screenshot: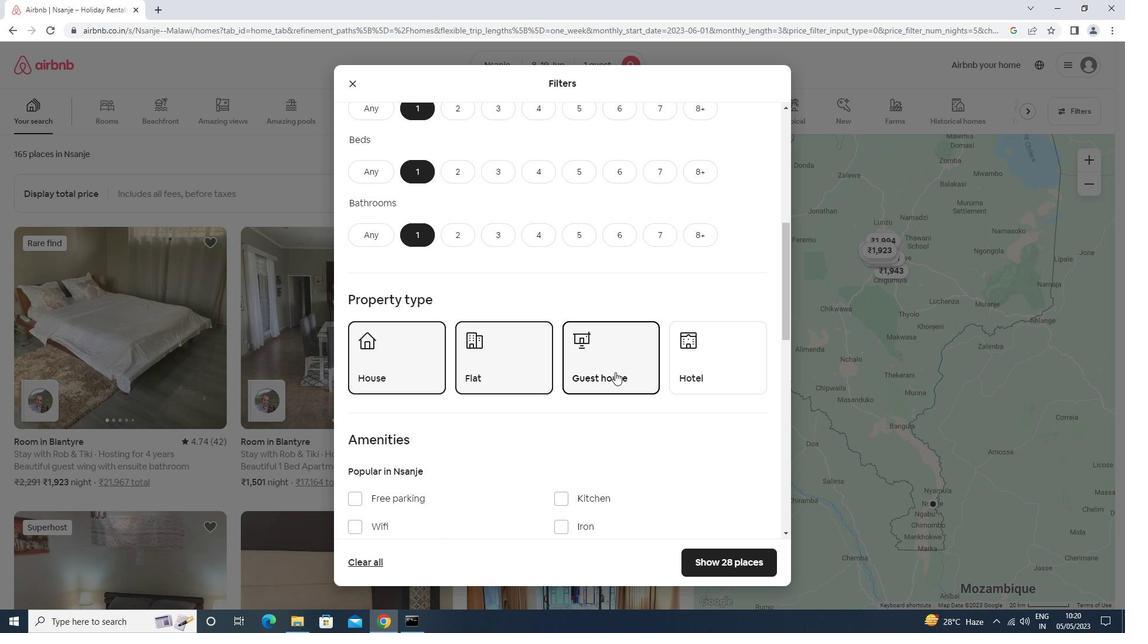 
Action: Mouse scrolled (616, 371) with delta (0, 0)
Screenshot: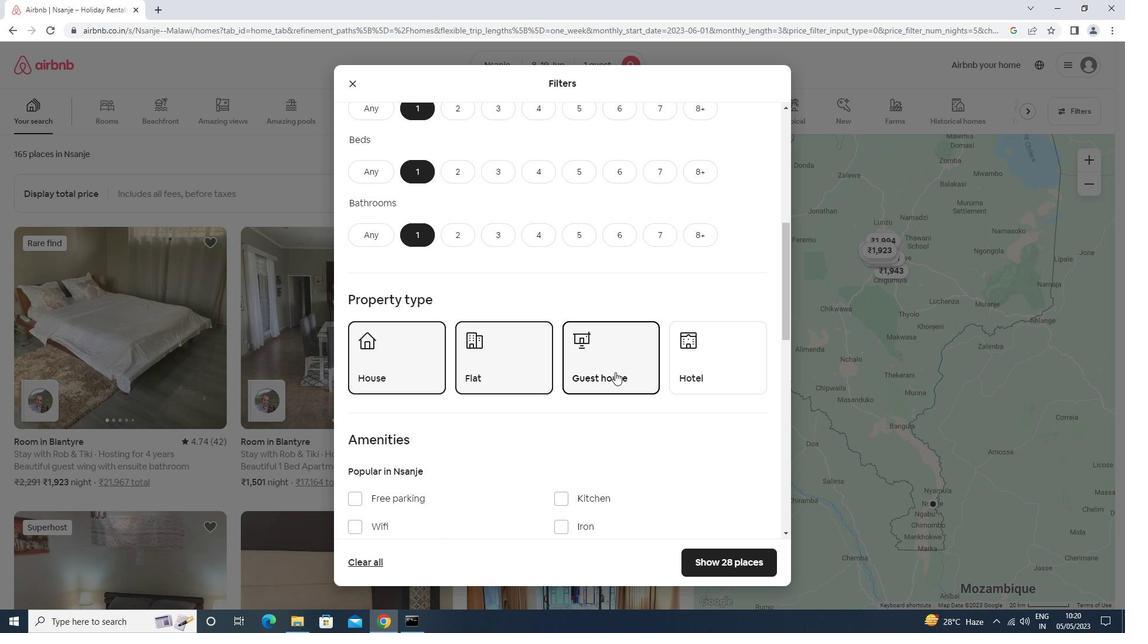 
Action: Mouse scrolled (616, 371) with delta (0, 0)
Screenshot: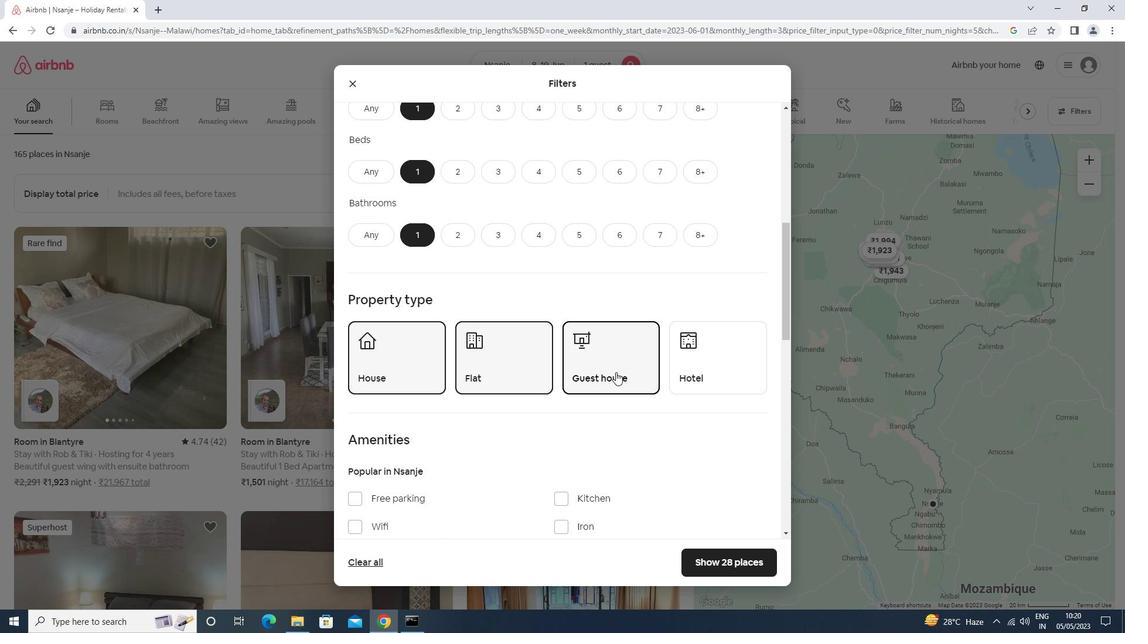 
Action: Mouse moved to (616, 372)
Screenshot: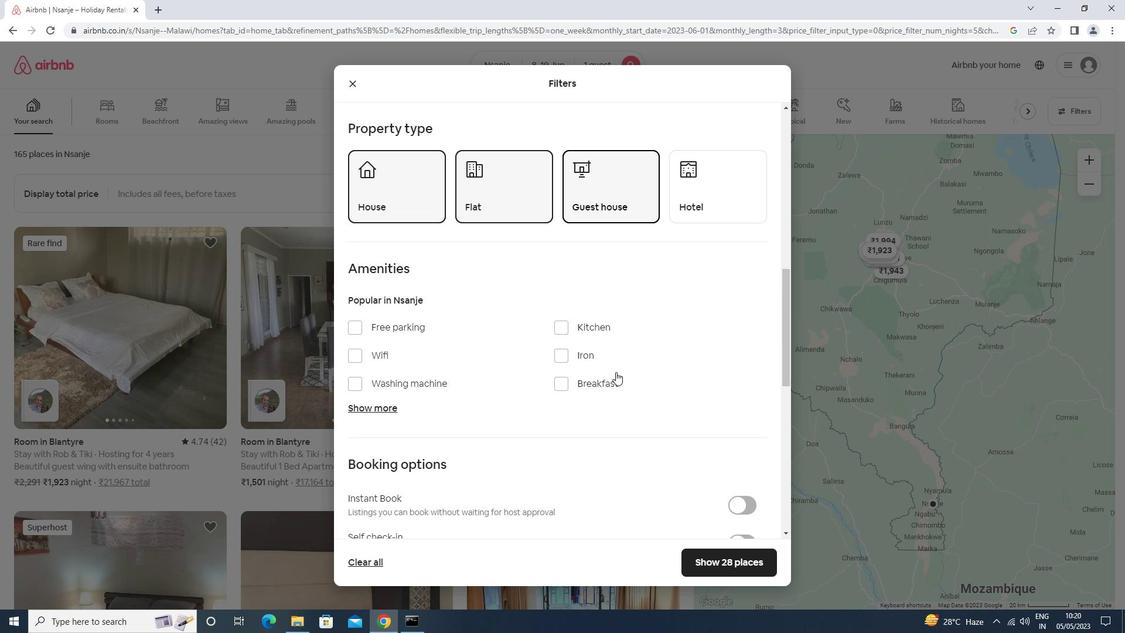 
Action: Mouse scrolled (616, 371) with delta (0, 0)
Screenshot: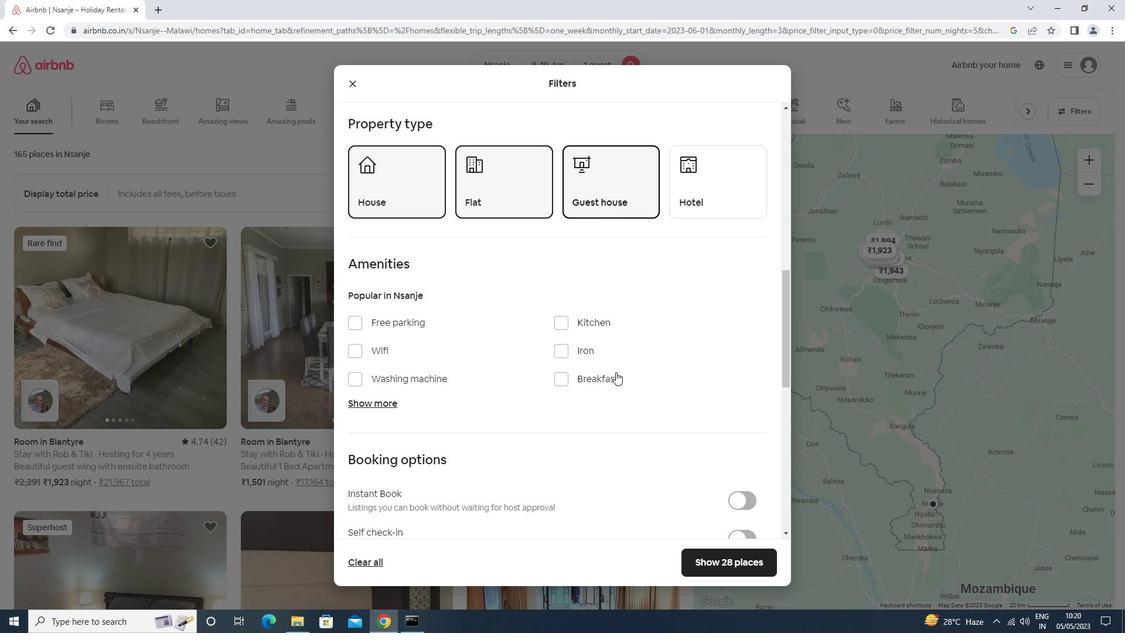 
Action: Mouse scrolled (616, 371) with delta (0, 0)
Screenshot: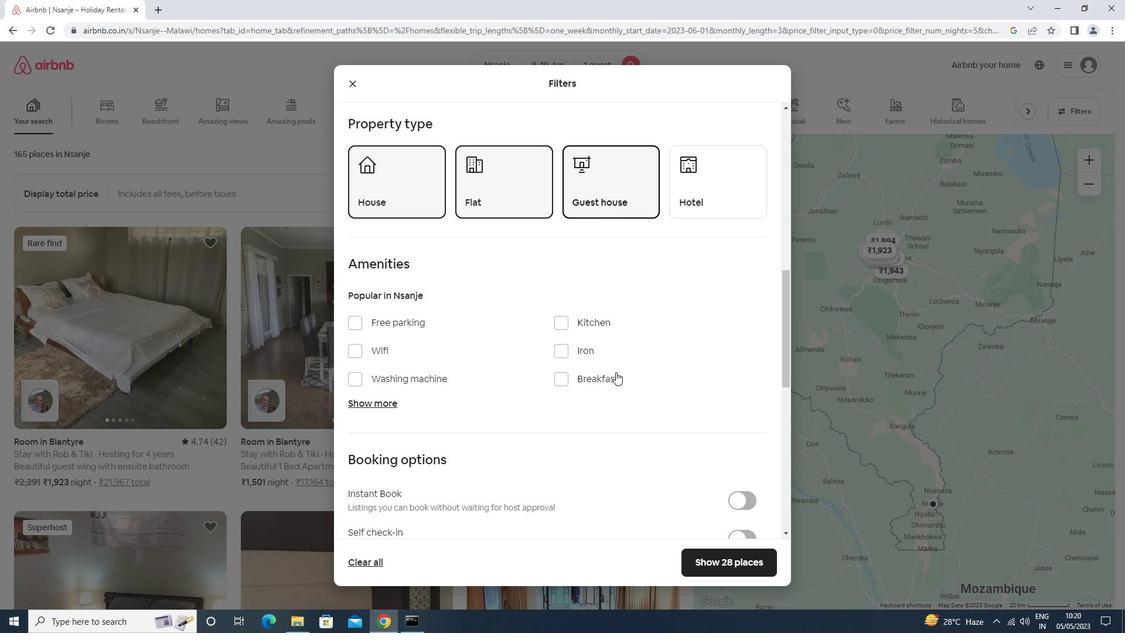 
Action: Mouse scrolled (616, 371) with delta (0, 0)
Screenshot: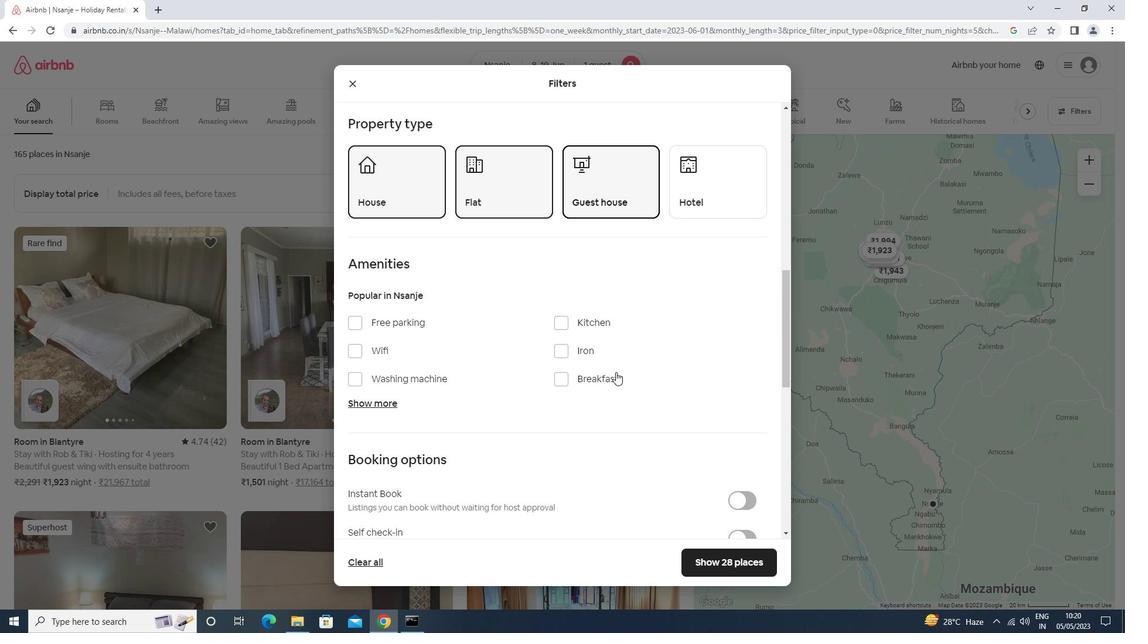 
Action: Mouse moved to (741, 362)
Screenshot: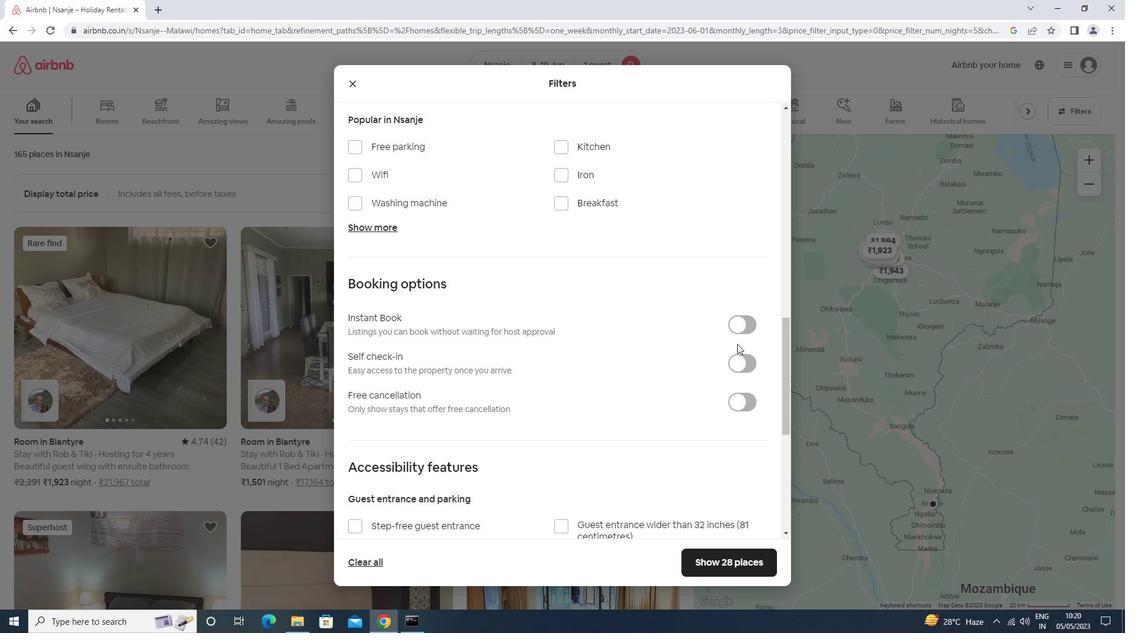 
Action: Mouse pressed left at (741, 362)
Screenshot: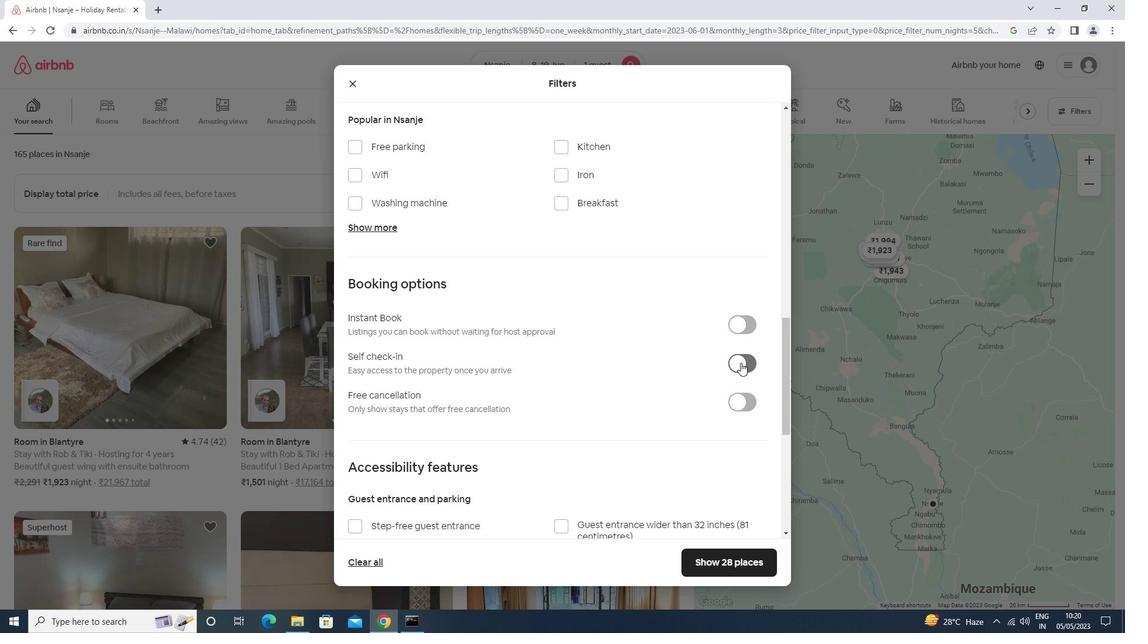 
Action: Mouse moved to (739, 365)
Screenshot: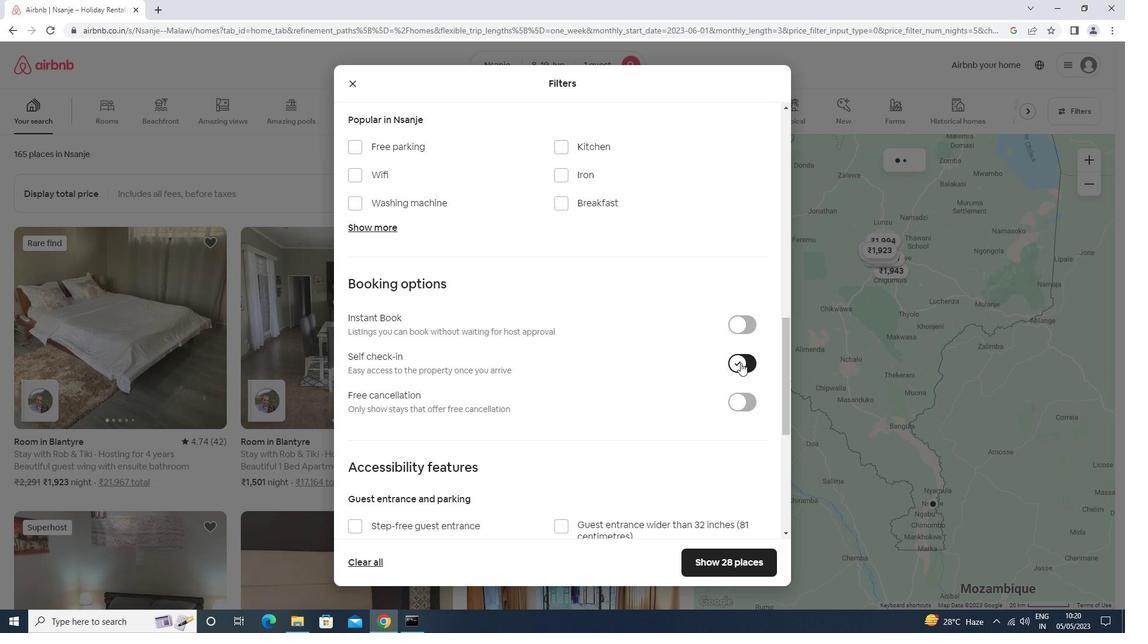
Action: Mouse scrolled (739, 364) with delta (0, 0)
Screenshot: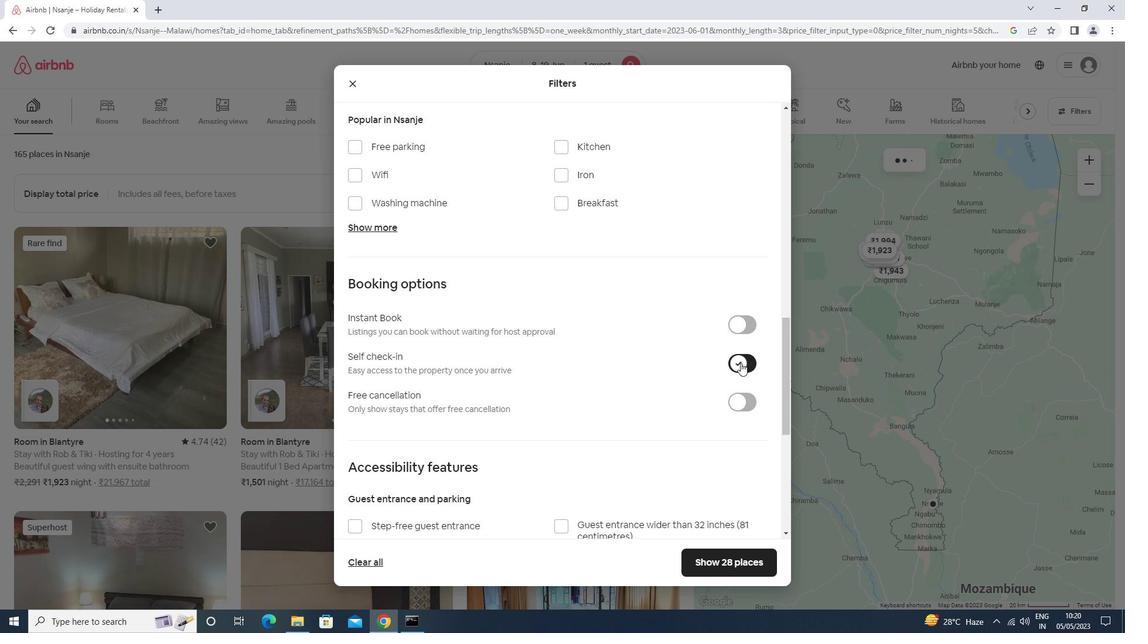 
Action: Mouse scrolled (739, 364) with delta (0, 0)
Screenshot: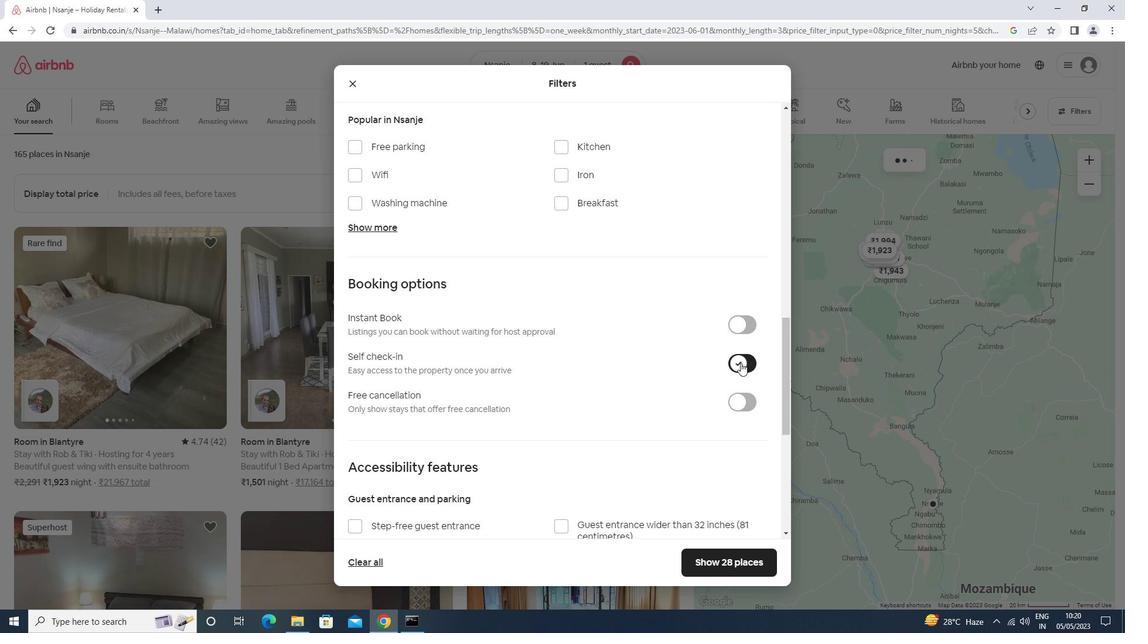 
Action: Mouse scrolled (739, 364) with delta (0, 0)
Screenshot: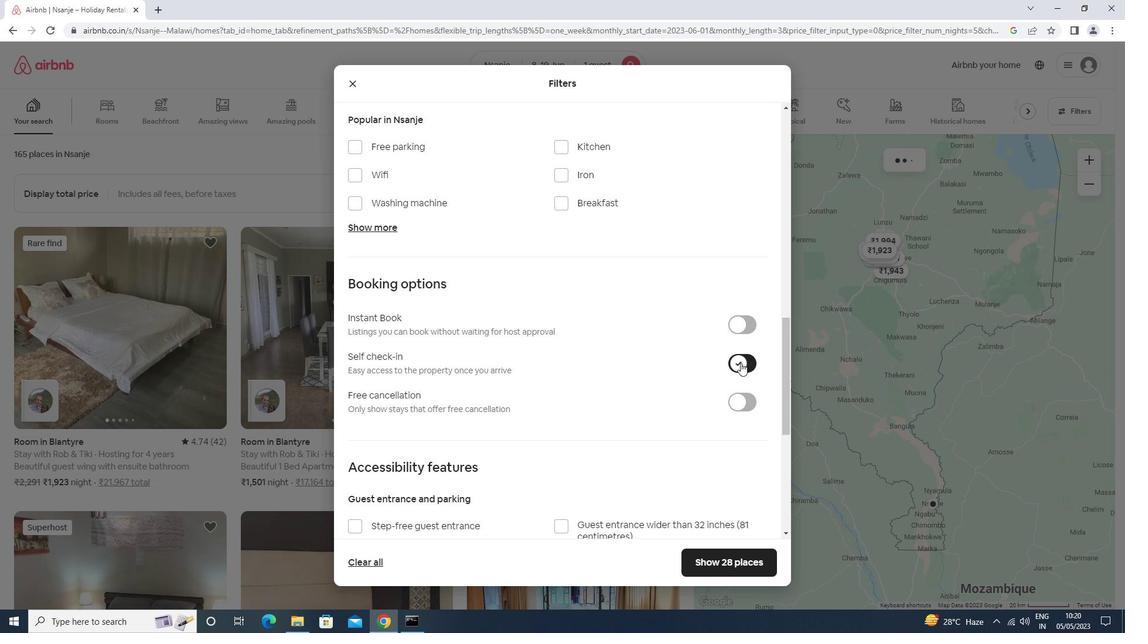 
Action: Mouse scrolled (739, 364) with delta (0, 0)
Screenshot: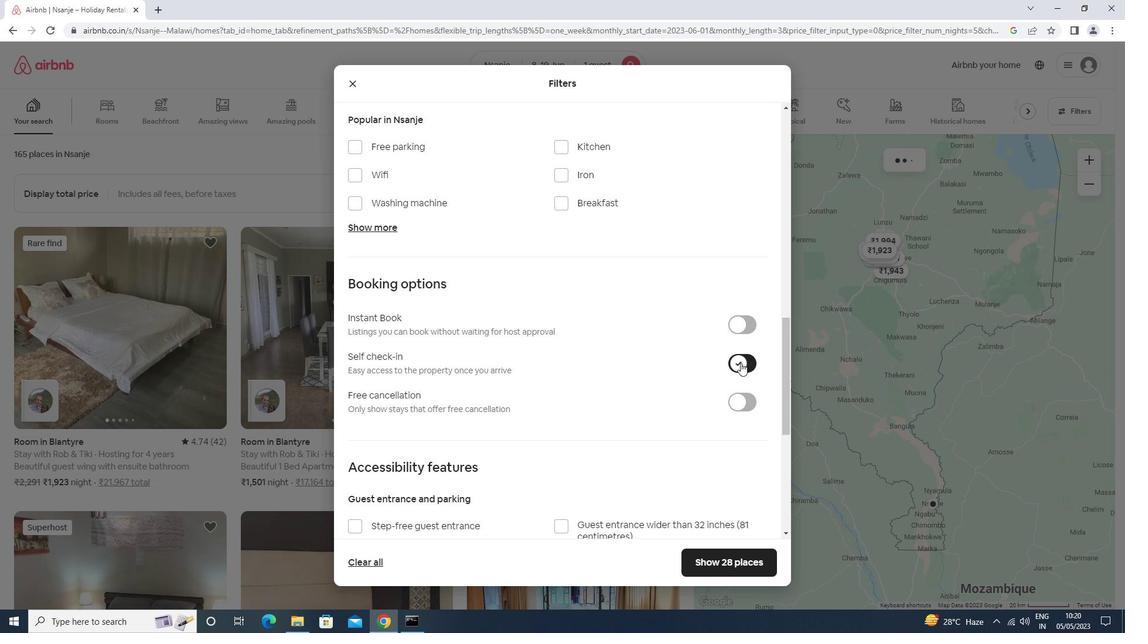 
Action: Mouse scrolled (739, 364) with delta (0, 0)
Screenshot: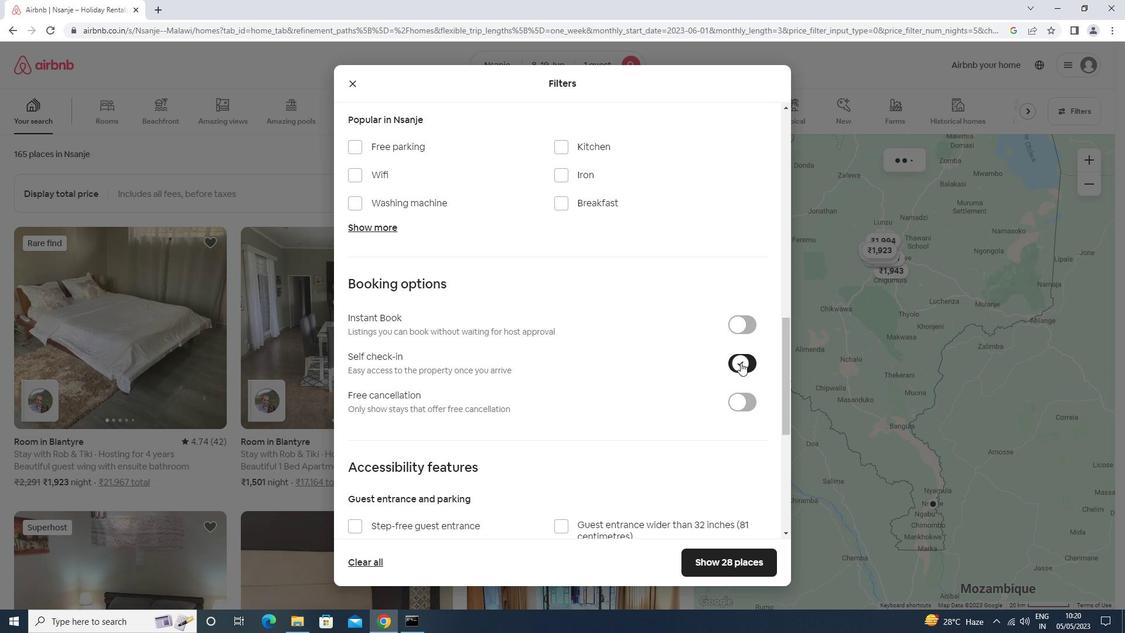 
Action: Mouse scrolled (739, 364) with delta (0, 0)
Screenshot: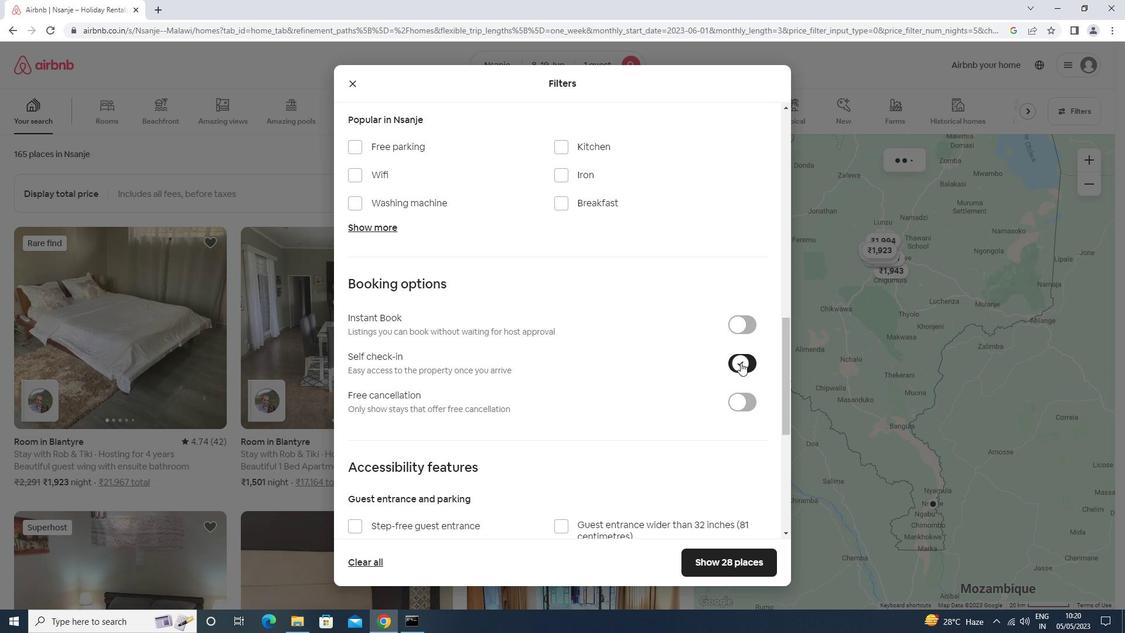 
Action: Mouse moved to (739, 365)
Screenshot: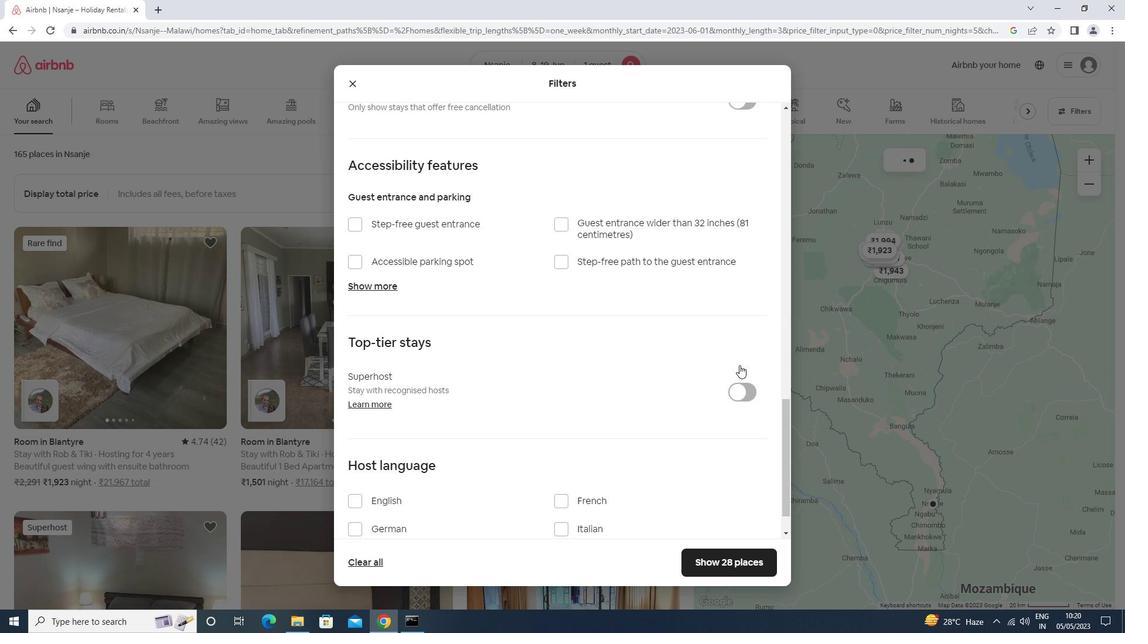 
Action: Mouse scrolled (739, 364) with delta (0, 0)
Screenshot: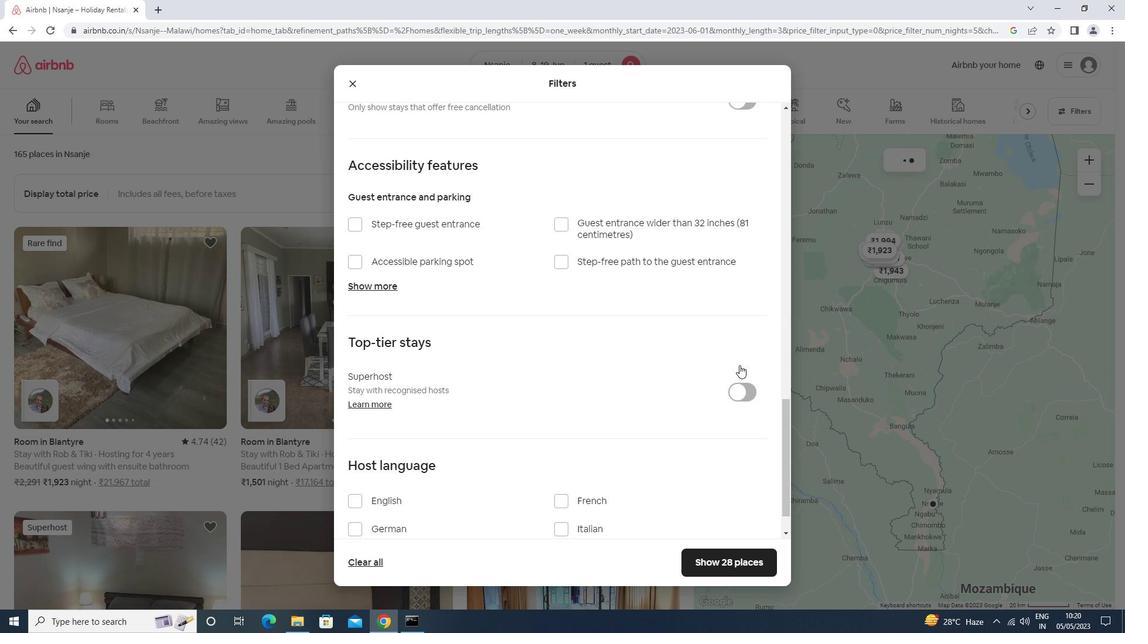 
Action: Mouse scrolled (739, 364) with delta (0, 0)
Screenshot: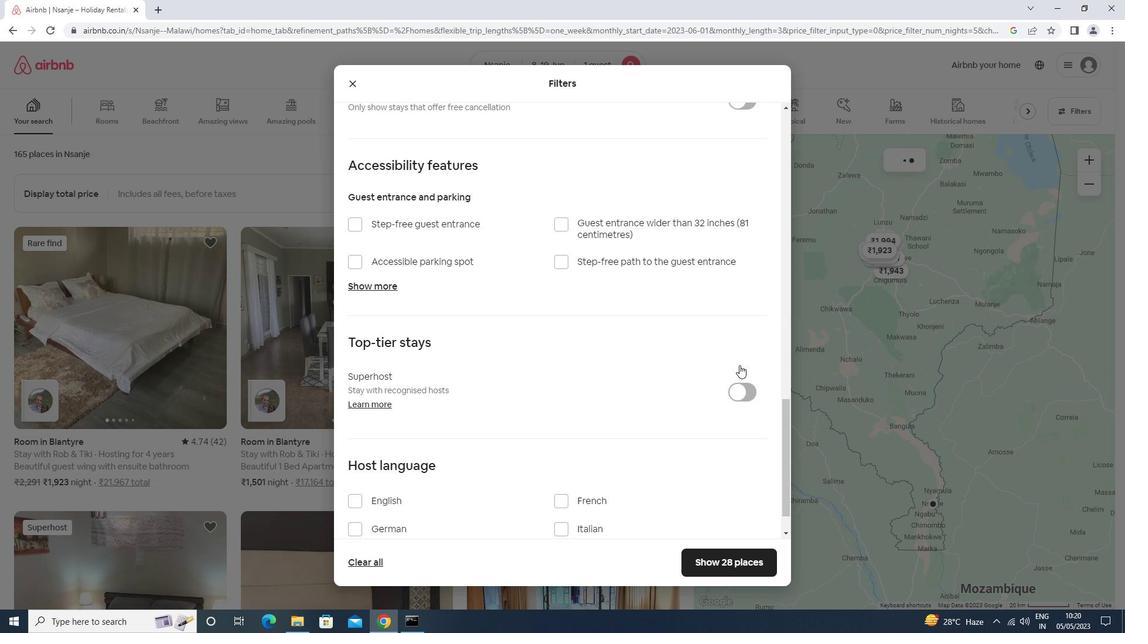 
Action: Mouse scrolled (739, 364) with delta (0, 0)
Screenshot: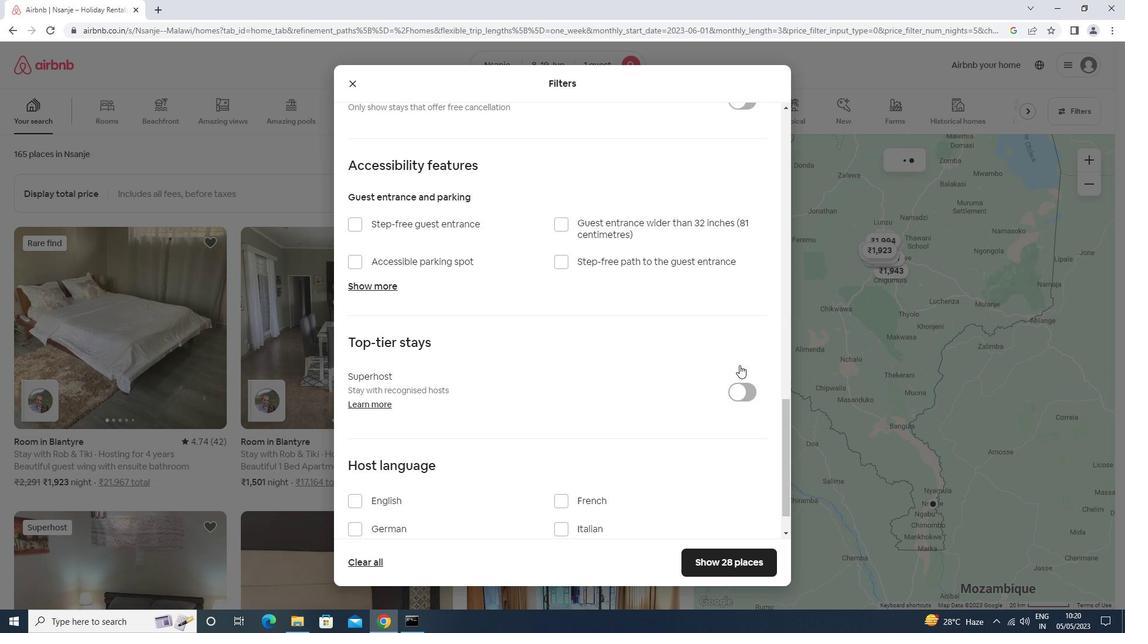 
Action: Mouse scrolled (739, 365) with delta (0, 0)
Screenshot: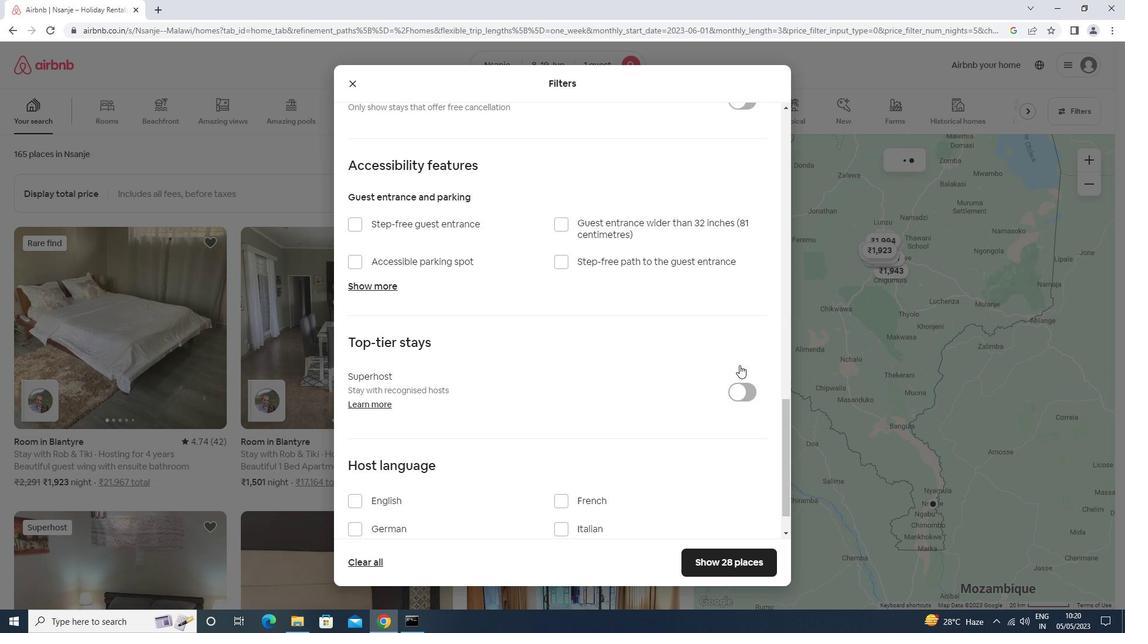 
Action: Mouse scrolled (739, 364) with delta (0, 0)
Screenshot: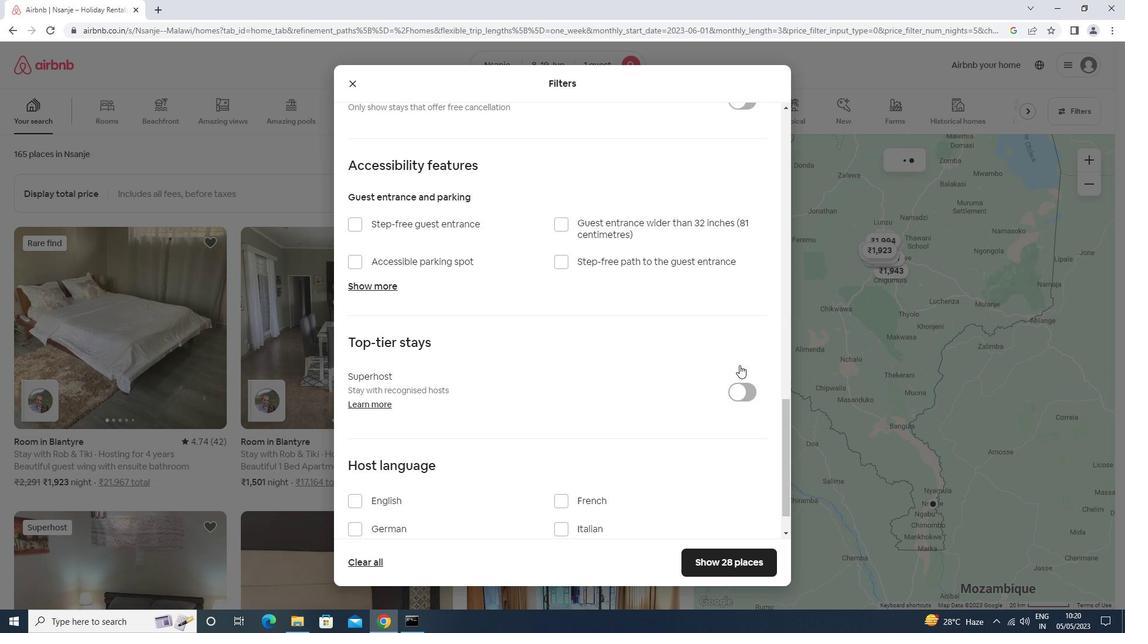
Action: Mouse moved to (535, 422)
Screenshot: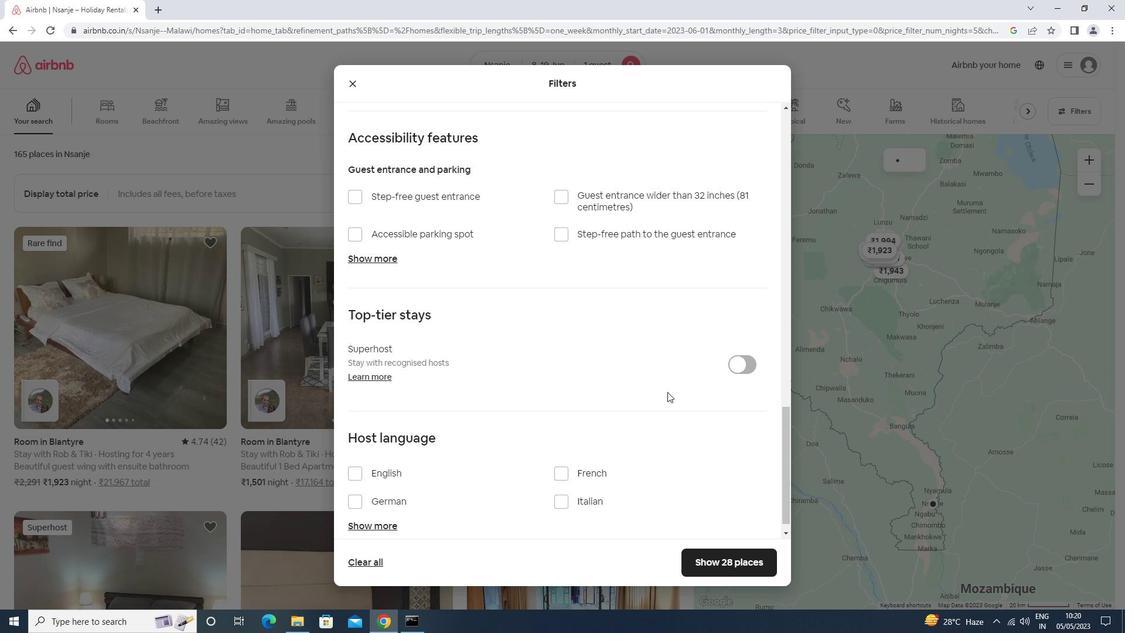 
Action: Mouse scrolled (535, 422) with delta (0, 0)
Screenshot: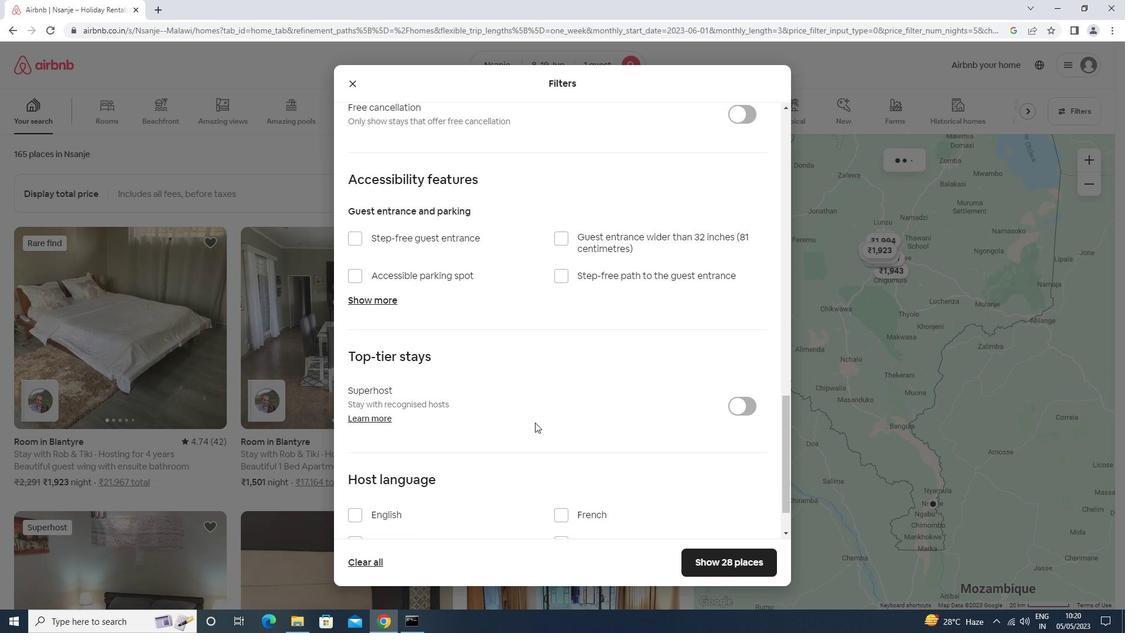 
Action: Mouse moved to (534, 423)
Screenshot: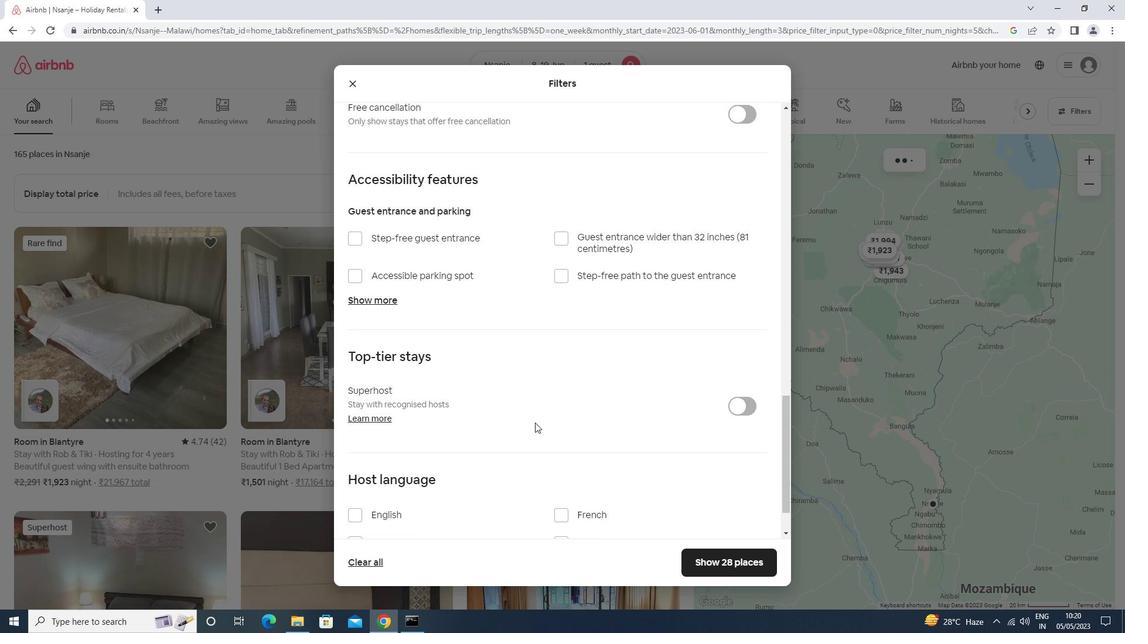 
Action: Mouse scrolled (534, 422) with delta (0, 0)
Screenshot: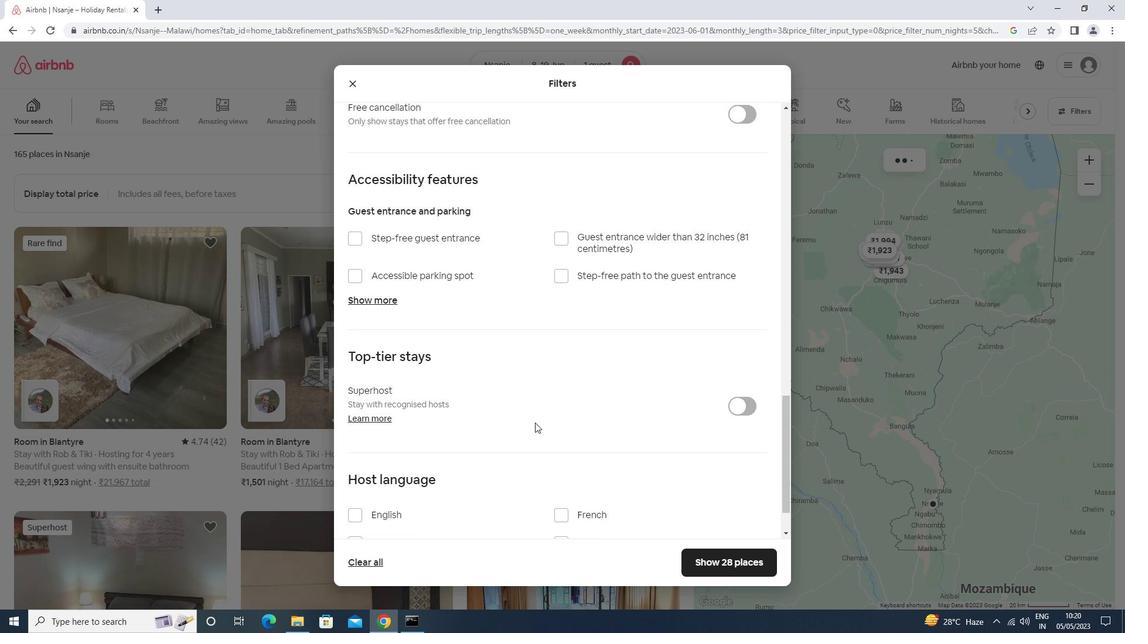 
Action: Mouse moved to (533, 424)
Screenshot: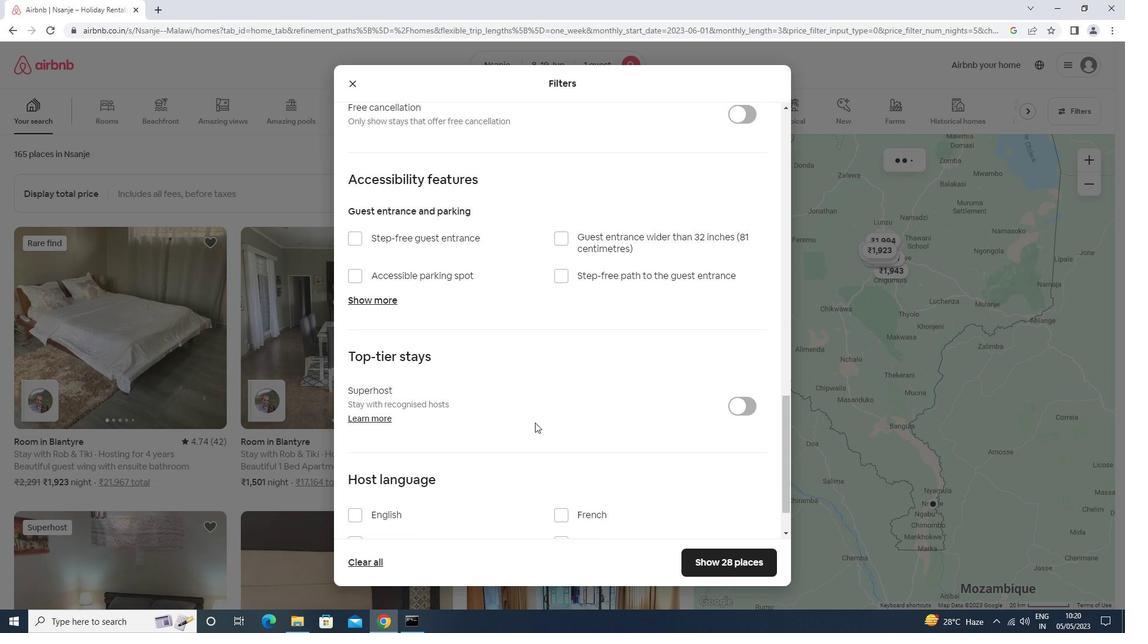 
Action: Mouse scrolled (533, 425) with delta (0, 0)
Screenshot: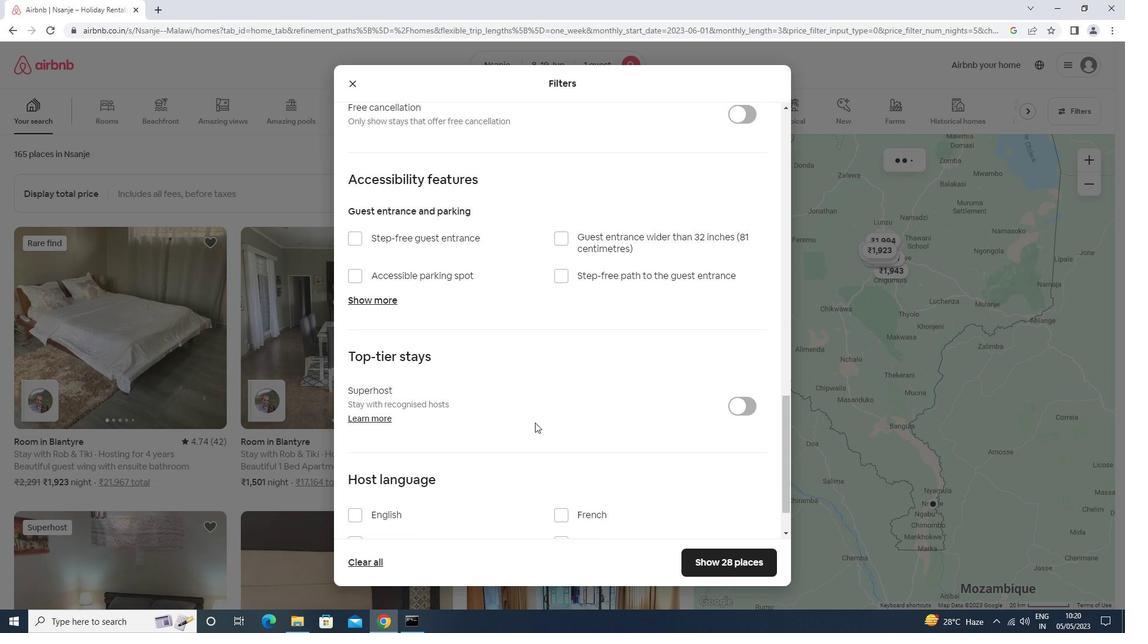 
Action: Mouse moved to (532, 425)
Screenshot: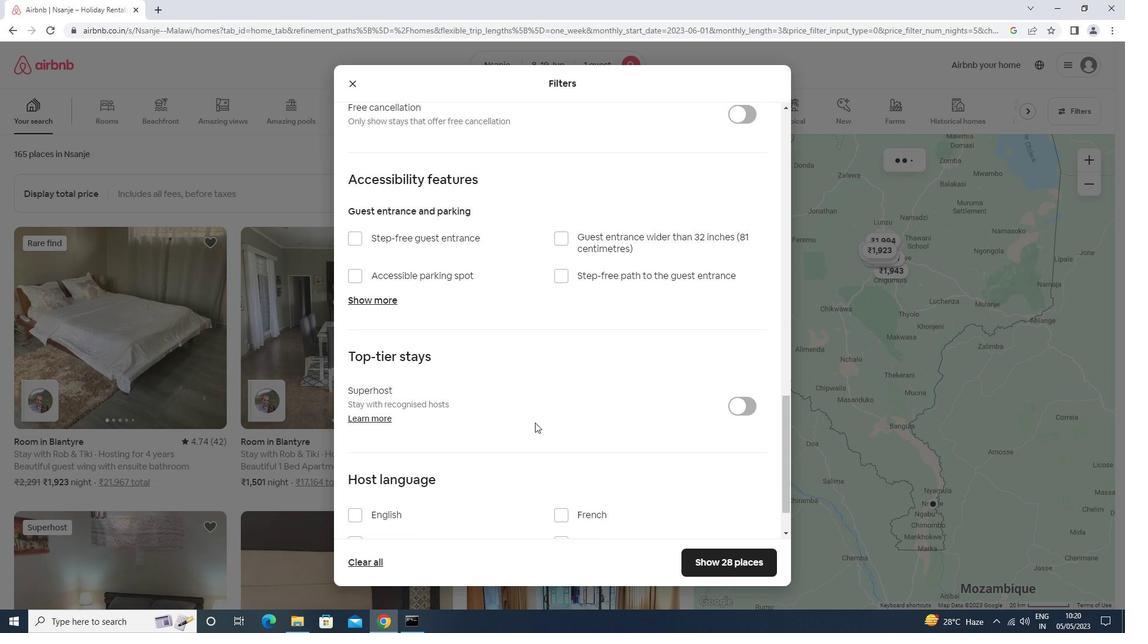 
Action: Mouse scrolled (532, 424) with delta (0, 0)
Screenshot: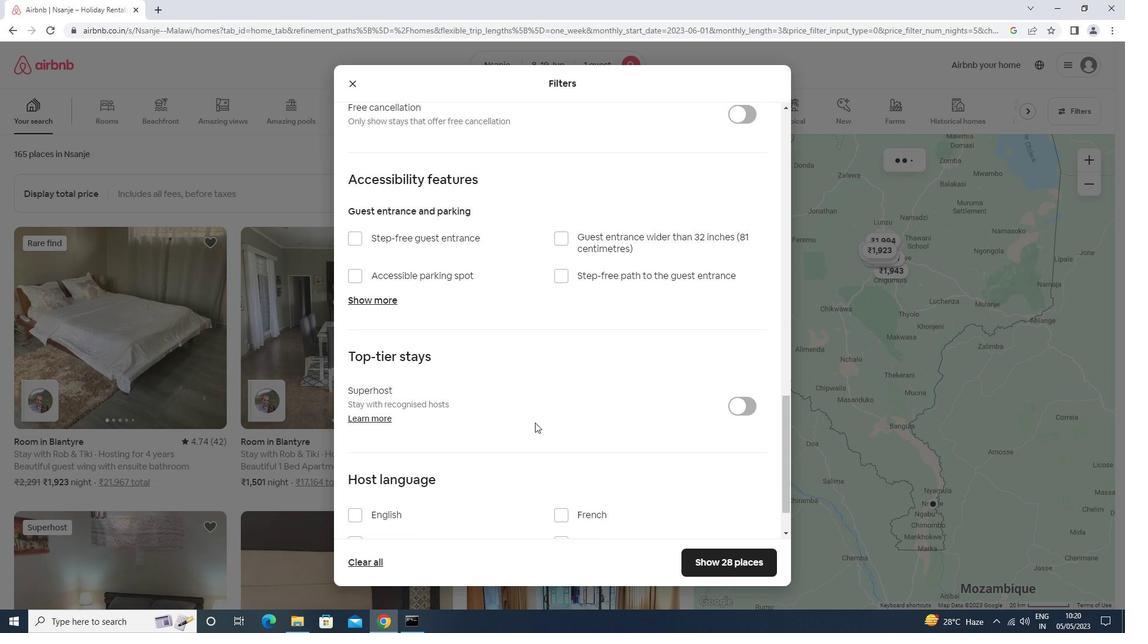 
Action: Mouse moved to (530, 426)
Screenshot: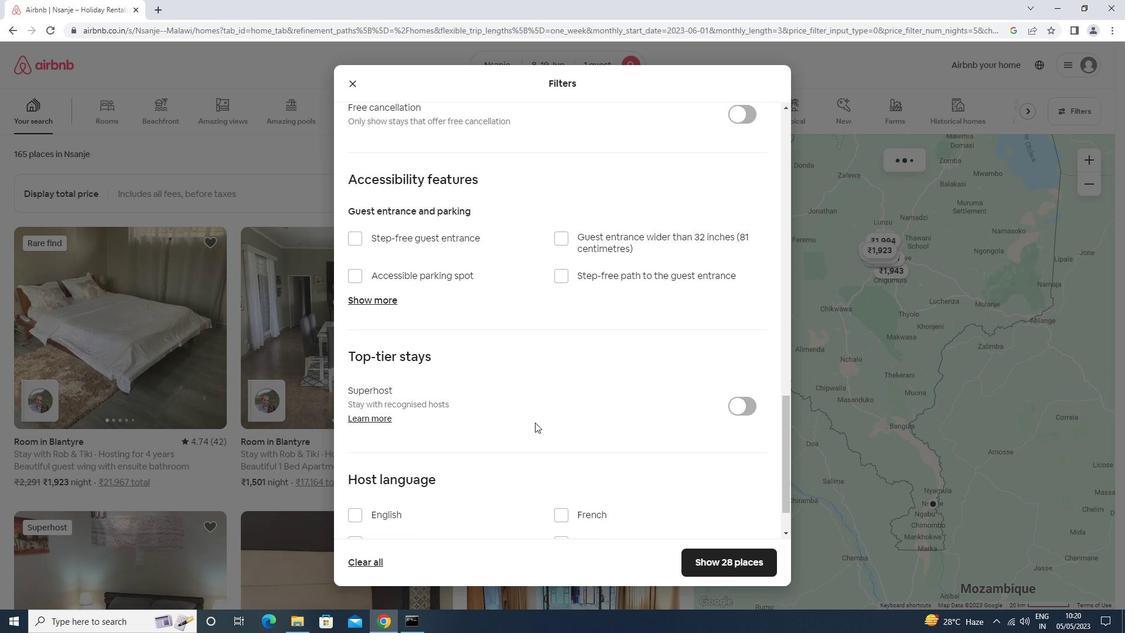 
Action: Mouse scrolled (530, 426) with delta (0, 0)
Screenshot: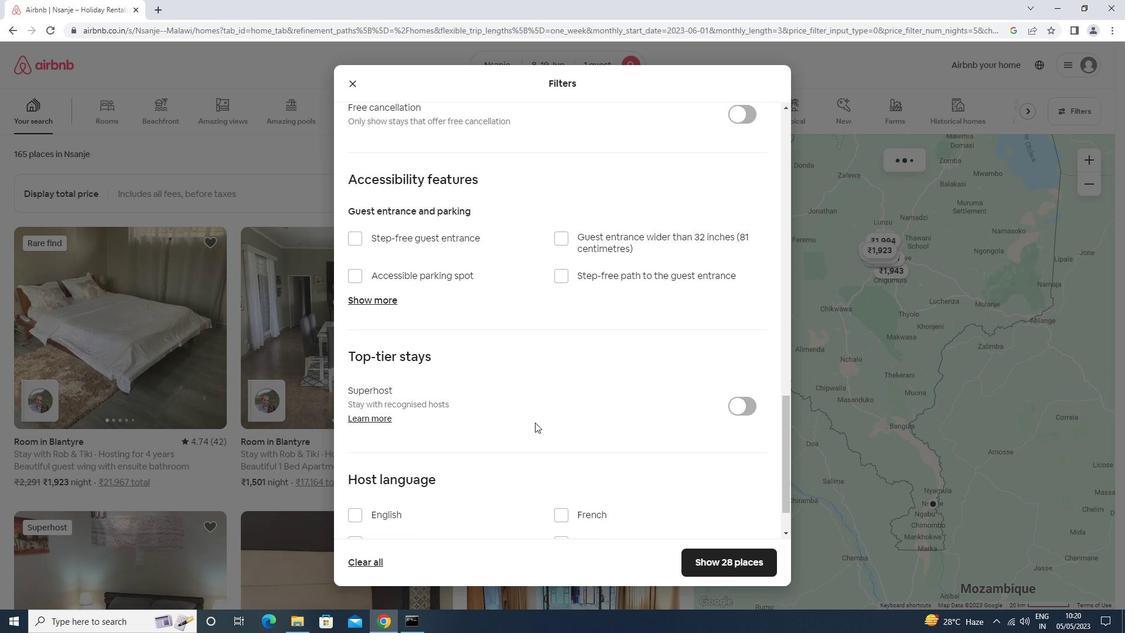 
Action: Mouse moved to (528, 428)
Screenshot: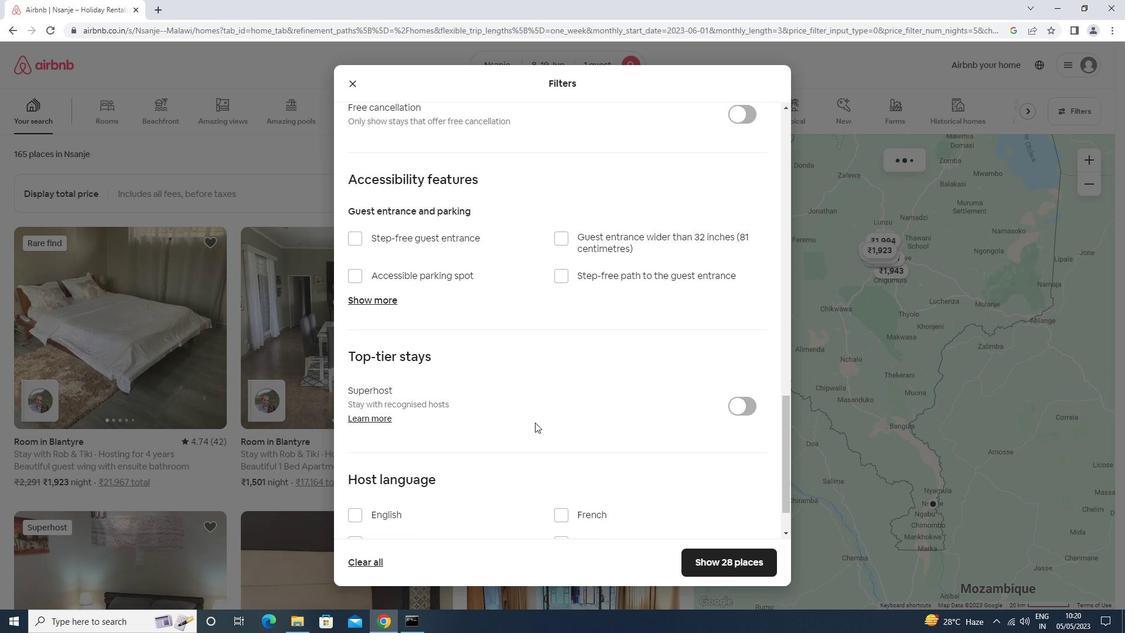 
Action: Mouse scrolled (528, 427) with delta (0, 0)
Screenshot: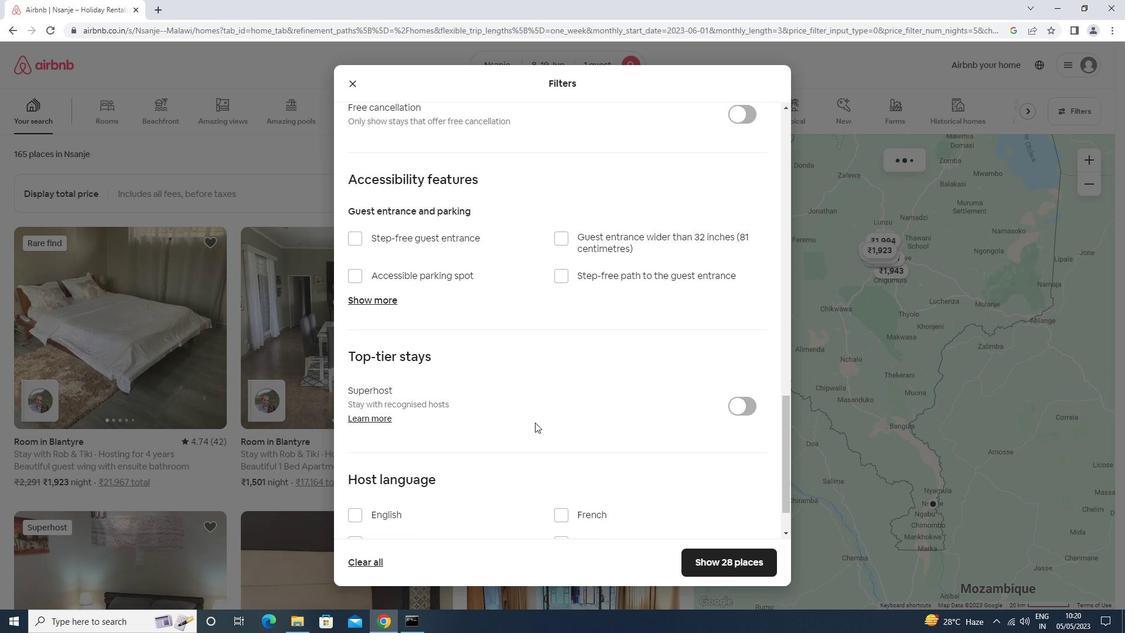 
Action: Mouse moved to (423, 454)
Screenshot: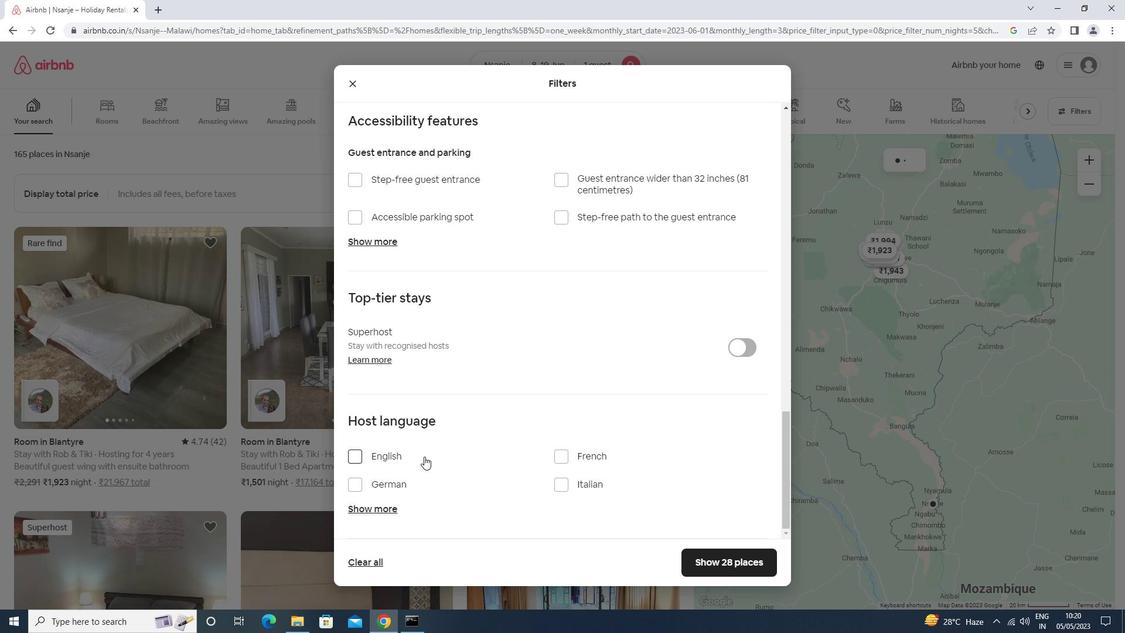 
Action: Mouse pressed left at (423, 454)
Screenshot: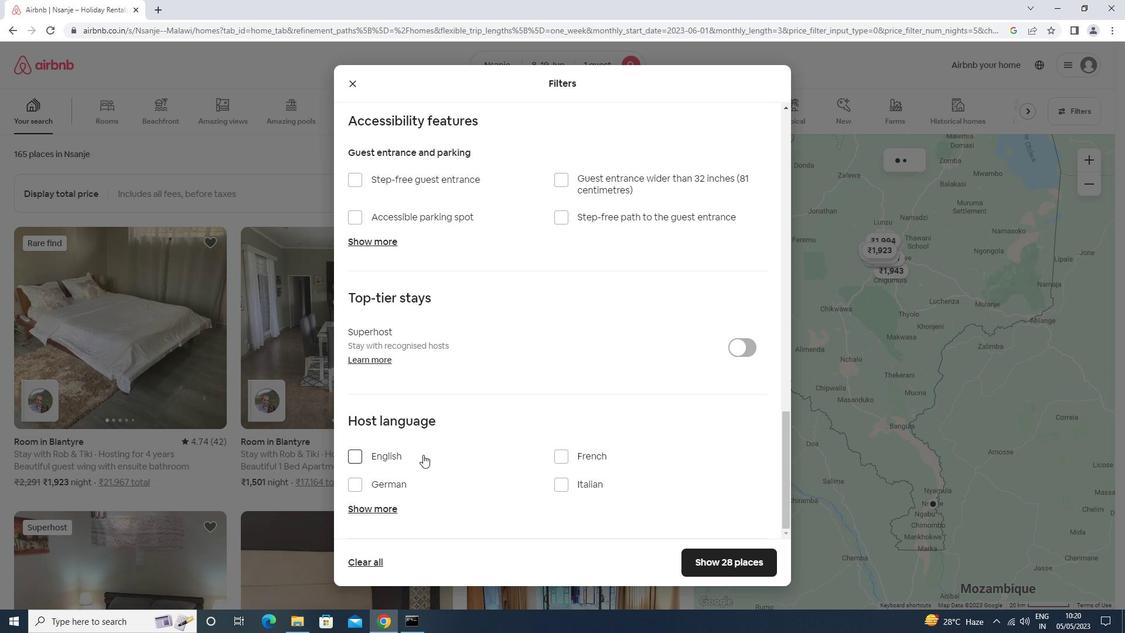 
Action: Mouse moved to (727, 554)
Screenshot: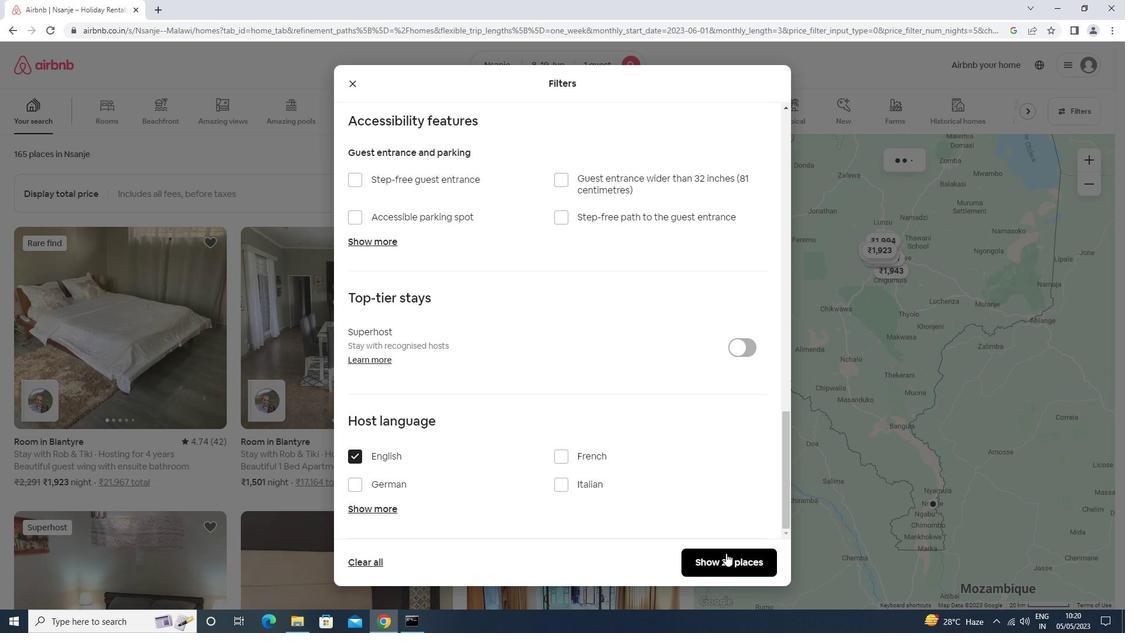 
Action: Mouse pressed left at (727, 554)
Screenshot: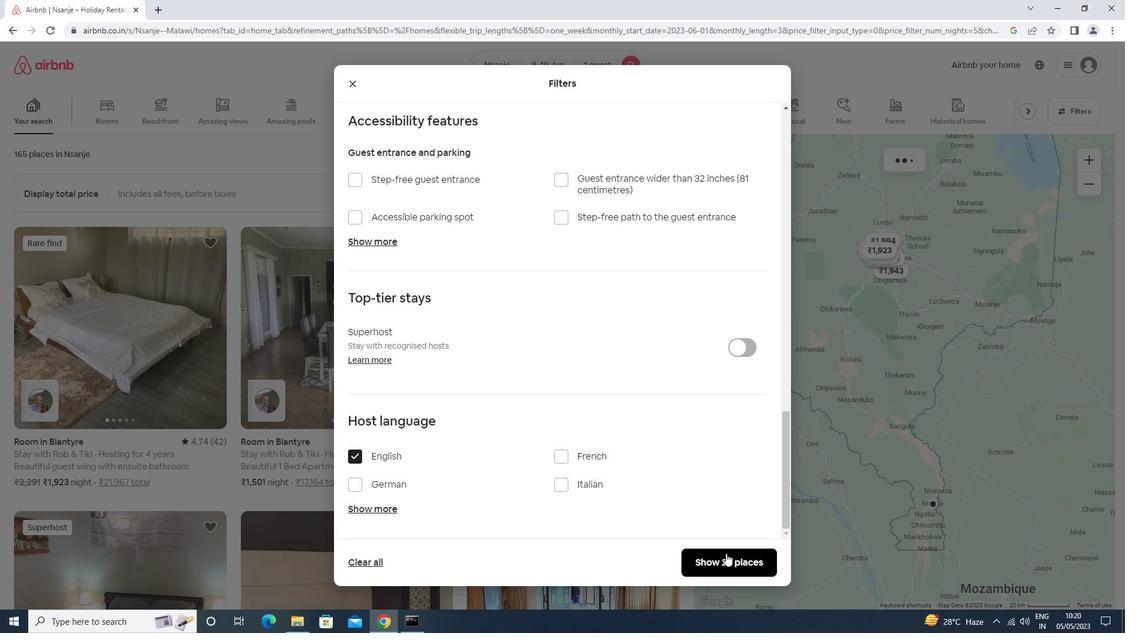 
